 Task: Look for space in Malé from 1st september 2023 to 30th september 2023 for 14 adults, 6 children,  and 2 pets in price range Rs.18000 to Rs.25000. Place can be entire place or shared room with 10 bedrooms having 20 beds and 10 bathrooms. Property type can be hotel. Amenities needed are: , pool, free parkinig on premises, gym, breakfast, smoking allowed. Booking option can be shelf check-in. Required host language is English.
Action: Mouse moved to (409, 455)
Screenshot: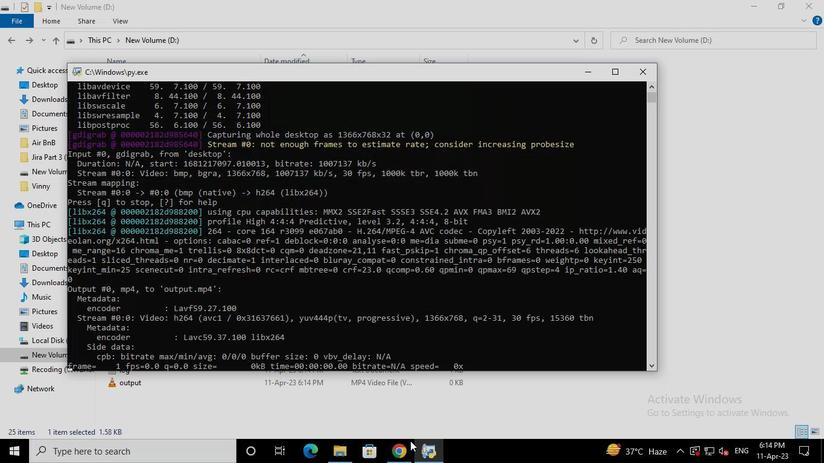 
Action: Mouse pressed left at (409, 455)
Screenshot: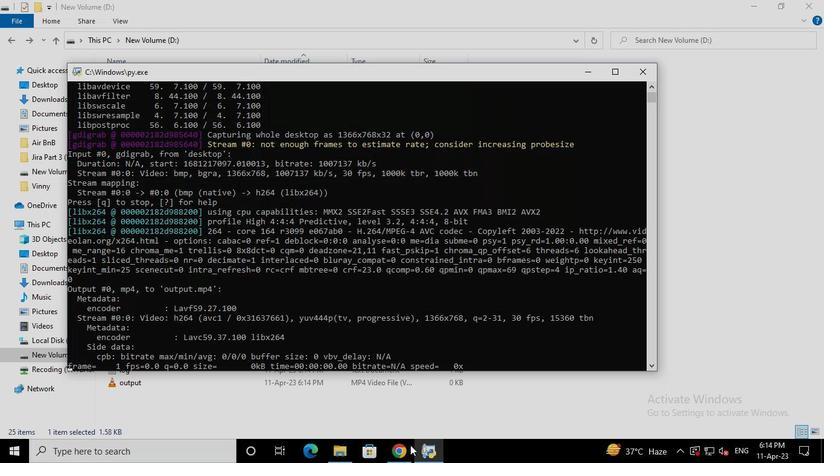 
Action: Mouse moved to (345, 107)
Screenshot: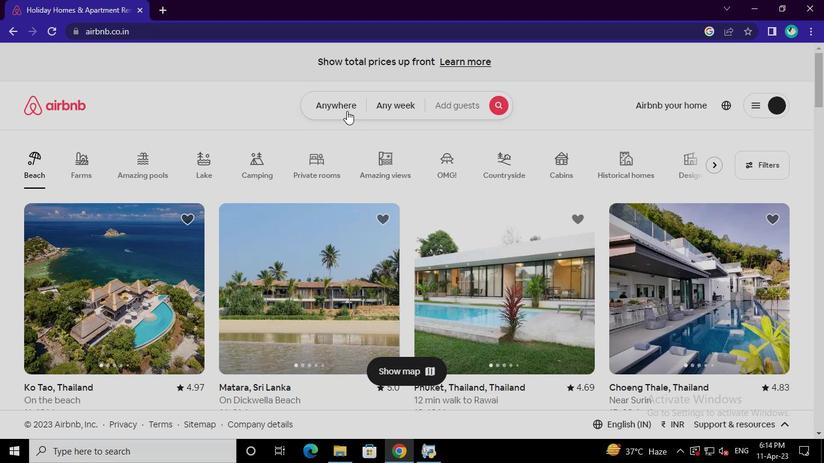 
Action: Mouse pressed left at (345, 107)
Screenshot: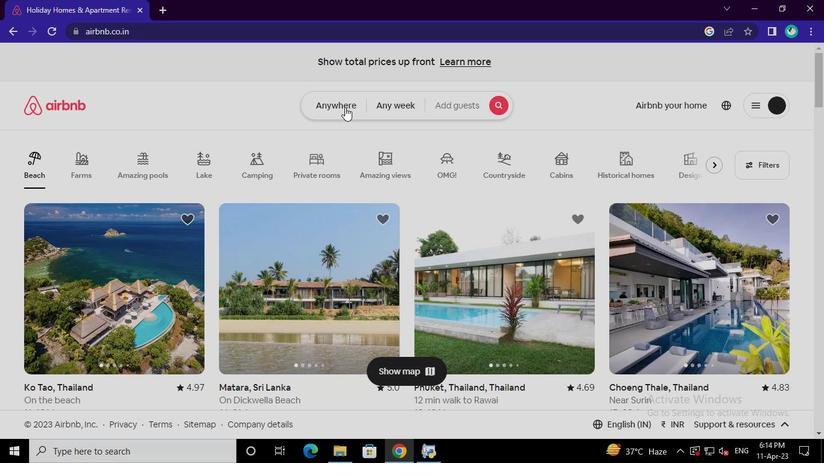 
Action: Mouse moved to (286, 143)
Screenshot: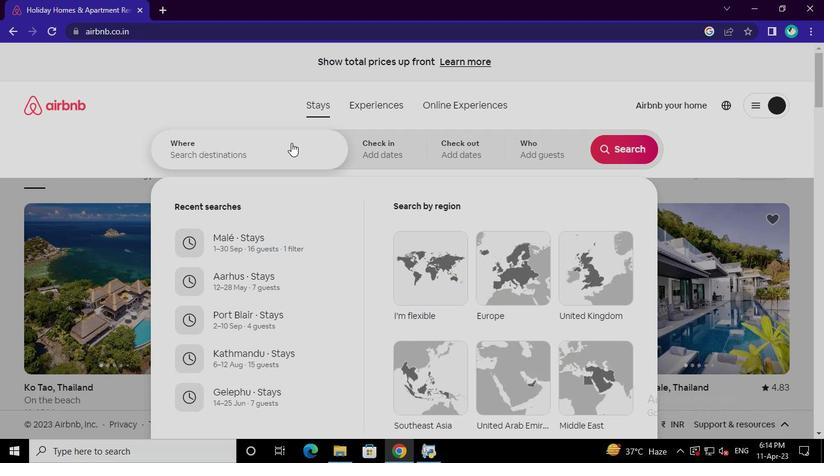 
Action: Mouse pressed left at (286, 143)
Screenshot: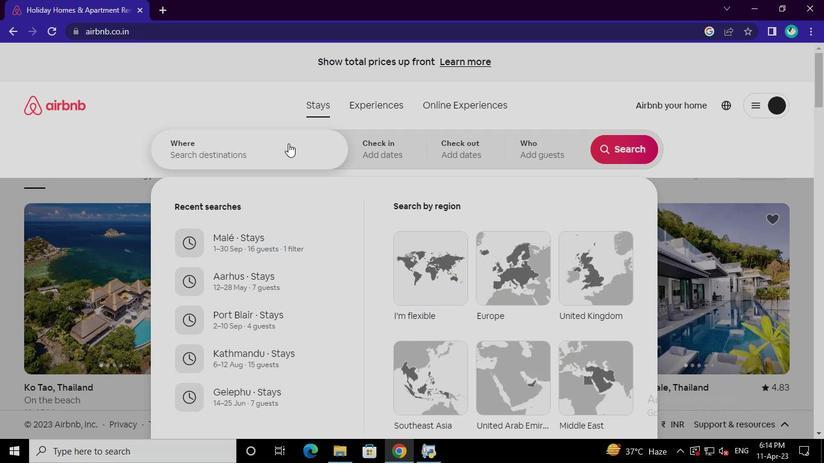 
Action: Keyboard m
Screenshot: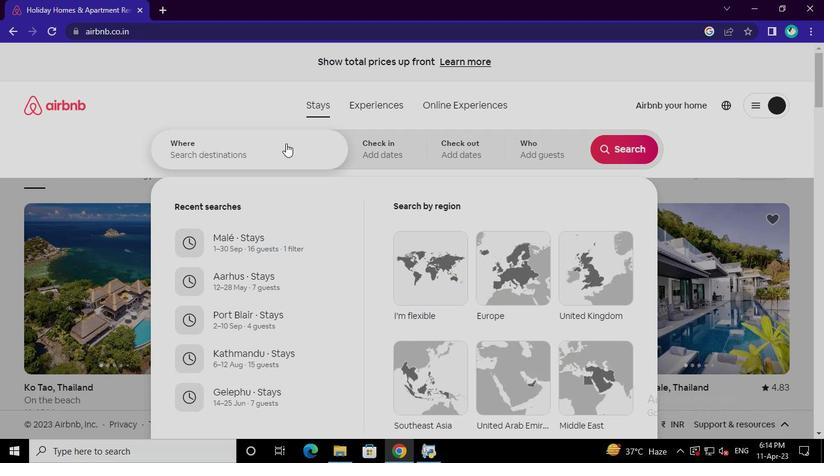 
Action: Keyboard a
Screenshot: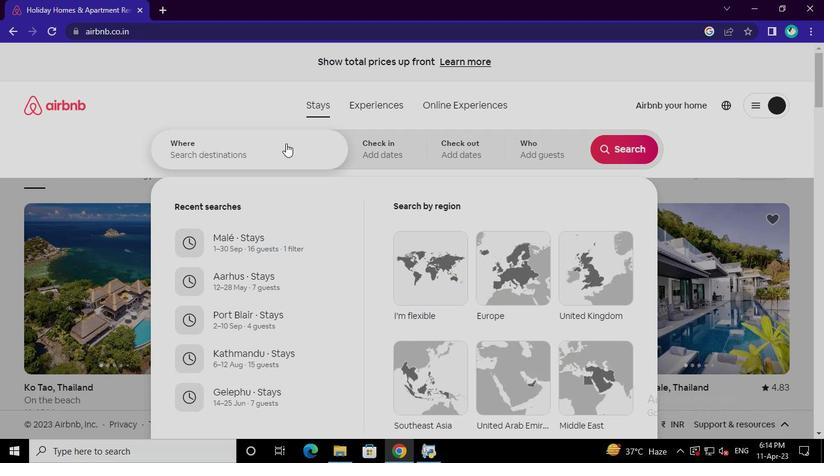 
Action: Keyboard l
Screenshot: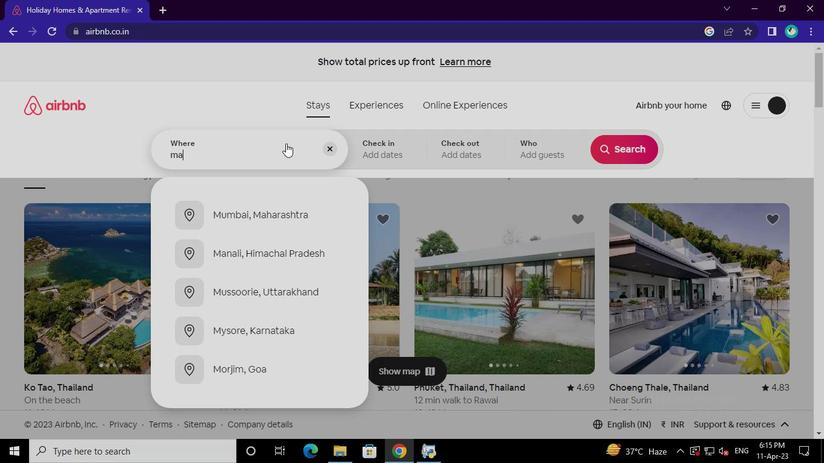 
Action: Keyboard e
Screenshot: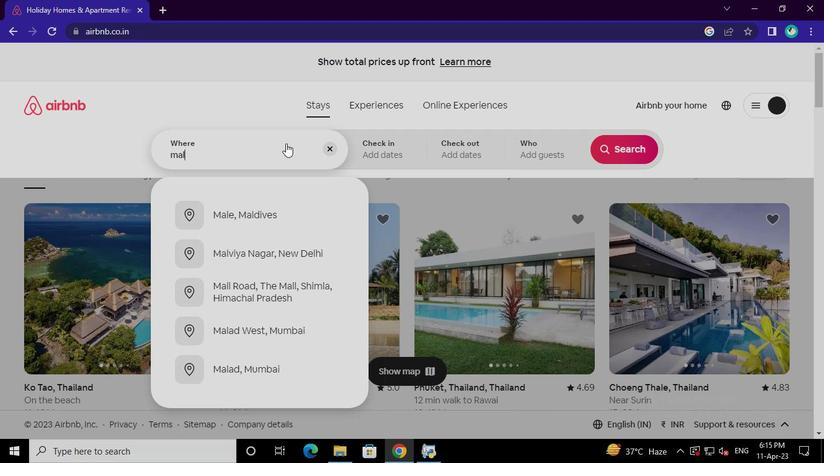 
Action: Mouse moved to (261, 291)
Screenshot: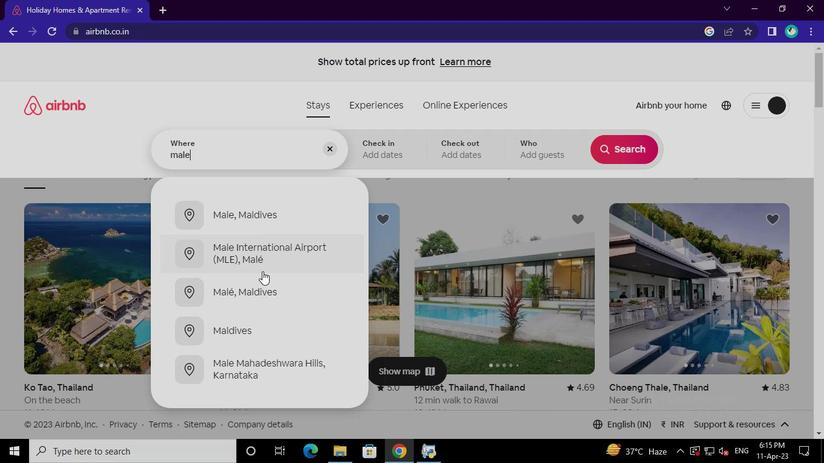 
Action: Mouse pressed left at (261, 291)
Screenshot: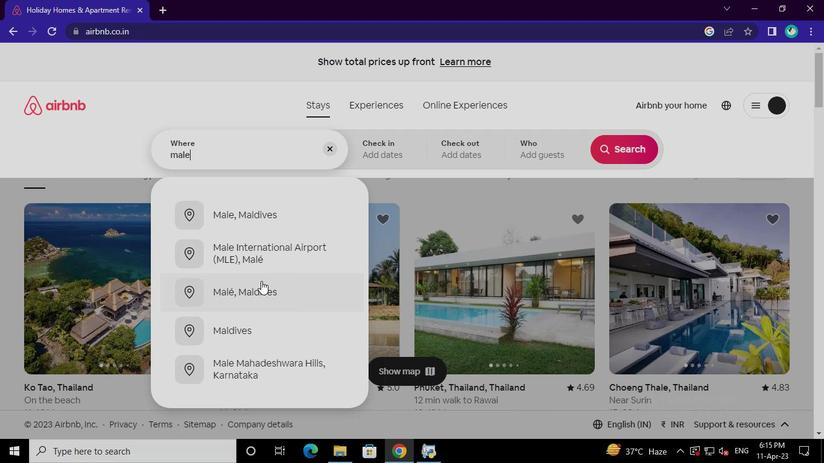 
Action: Mouse moved to (620, 246)
Screenshot: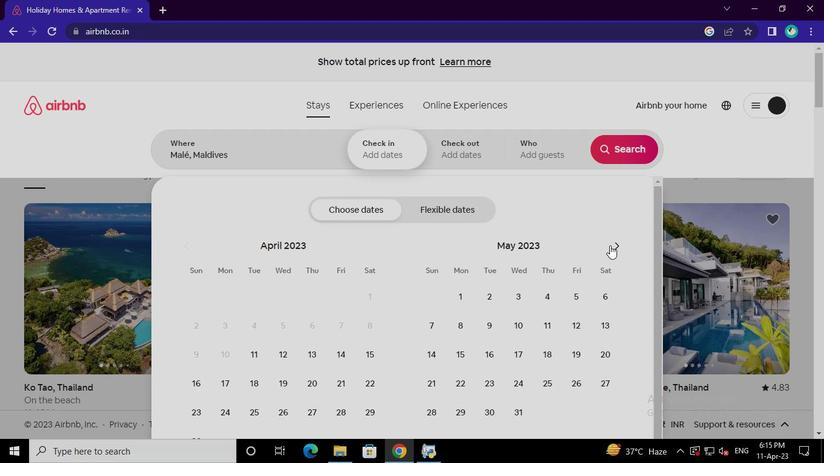 
Action: Mouse pressed left at (620, 246)
Screenshot: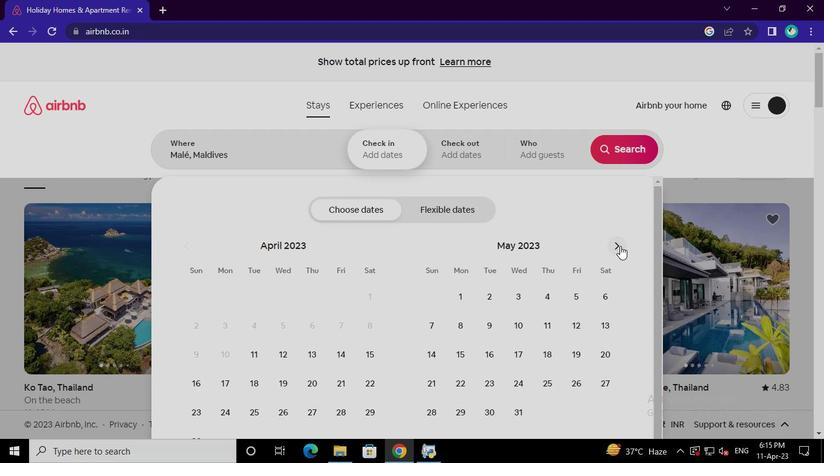 
Action: Mouse pressed left at (620, 246)
Screenshot: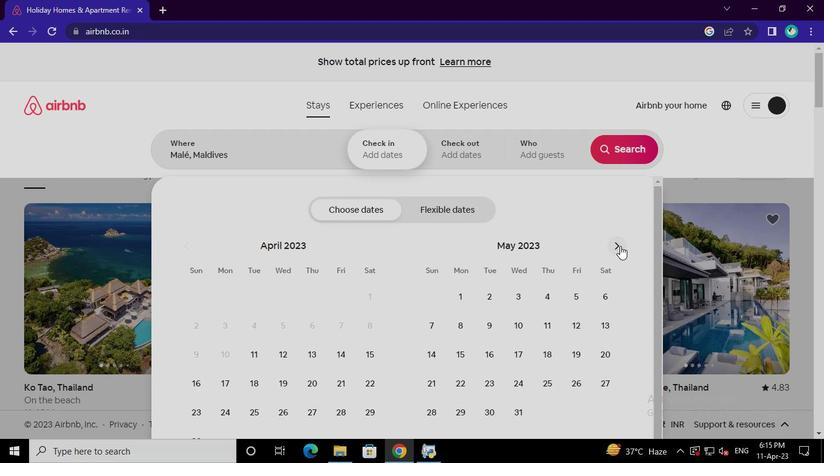 
Action: Mouse pressed left at (620, 246)
Screenshot: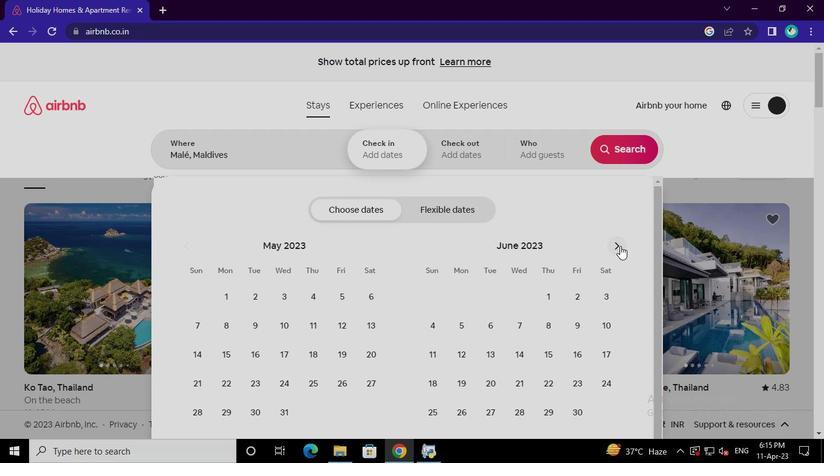 
Action: Mouse pressed left at (620, 246)
Screenshot: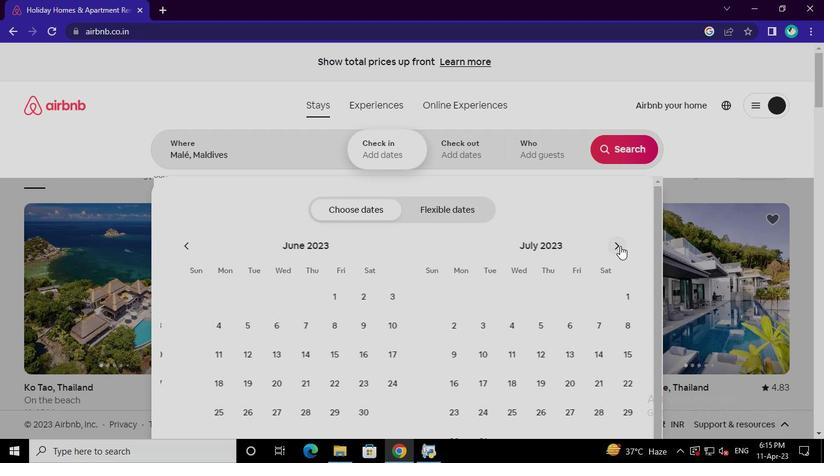
Action: Mouse pressed left at (620, 246)
Screenshot: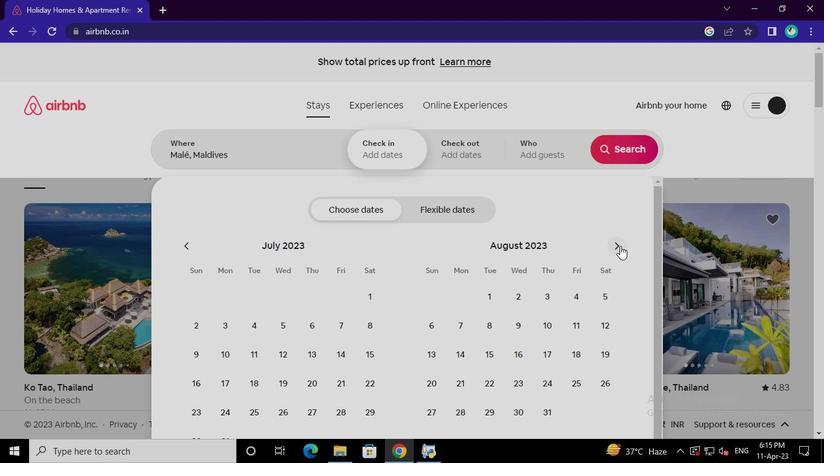 
Action: Mouse moved to (580, 294)
Screenshot: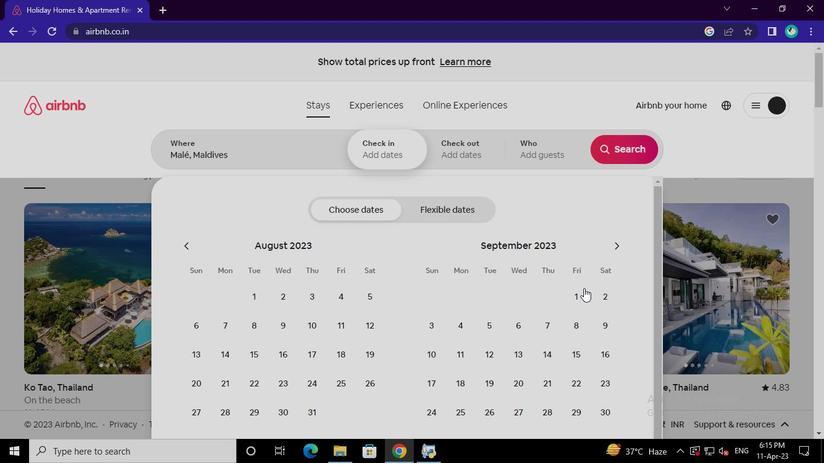 
Action: Mouse pressed left at (580, 294)
Screenshot: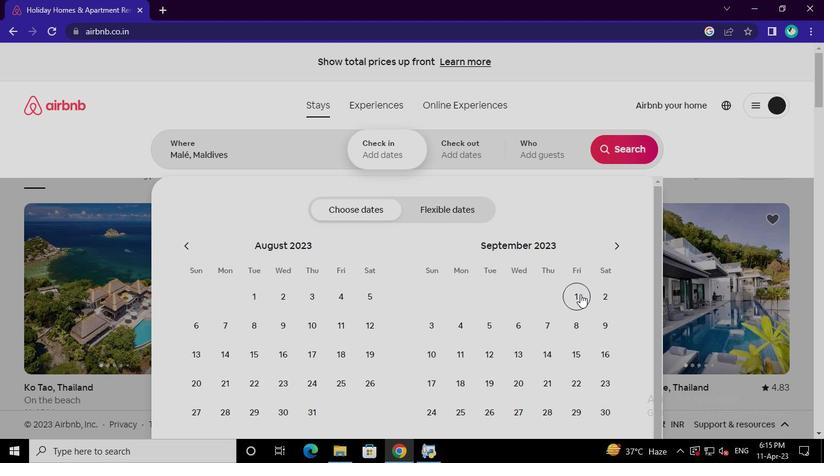 
Action: Mouse moved to (602, 408)
Screenshot: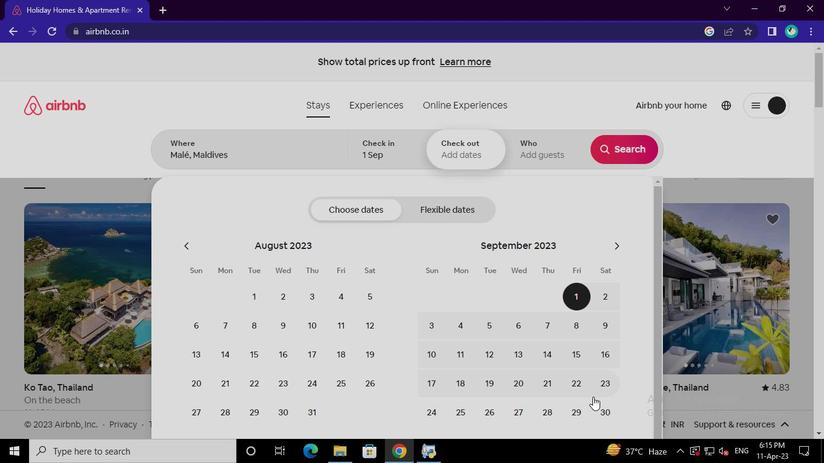 
Action: Mouse pressed left at (602, 408)
Screenshot: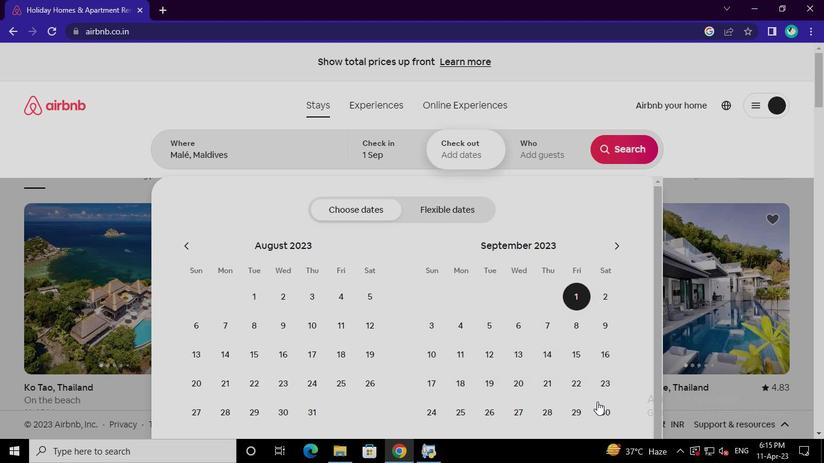 
Action: Mouse moved to (549, 142)
Screenshot: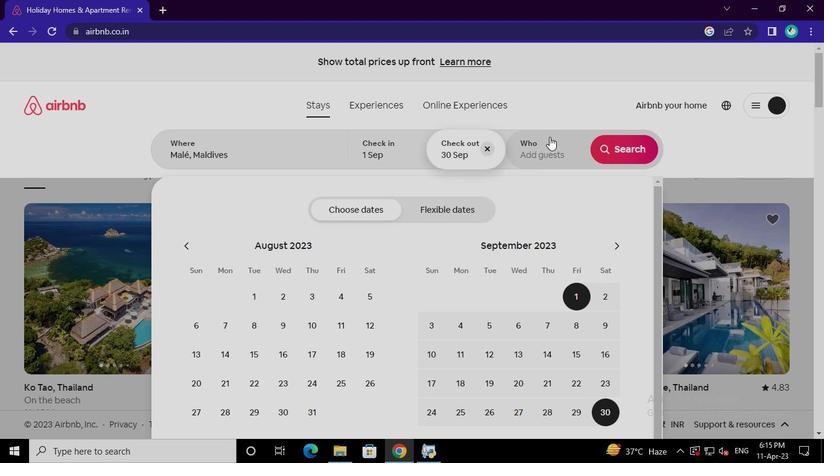 
Action: Mouse pressed left at (549, 142)
Screenshot: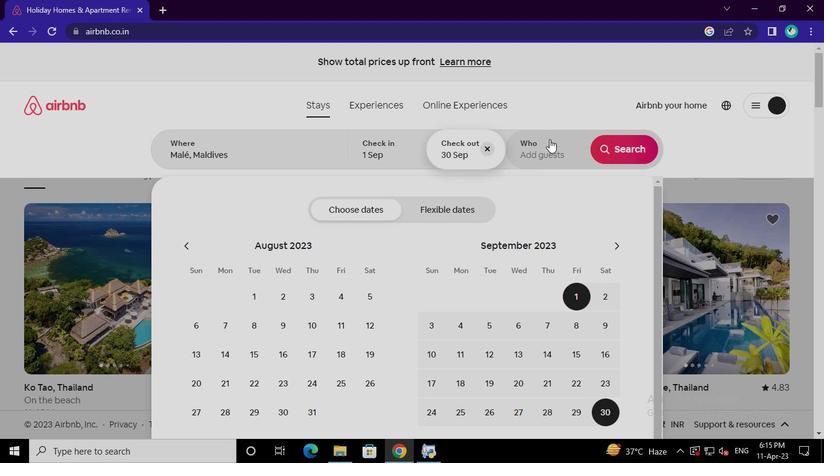 
Action: Mouse moved to (622, 208)
Screenshot: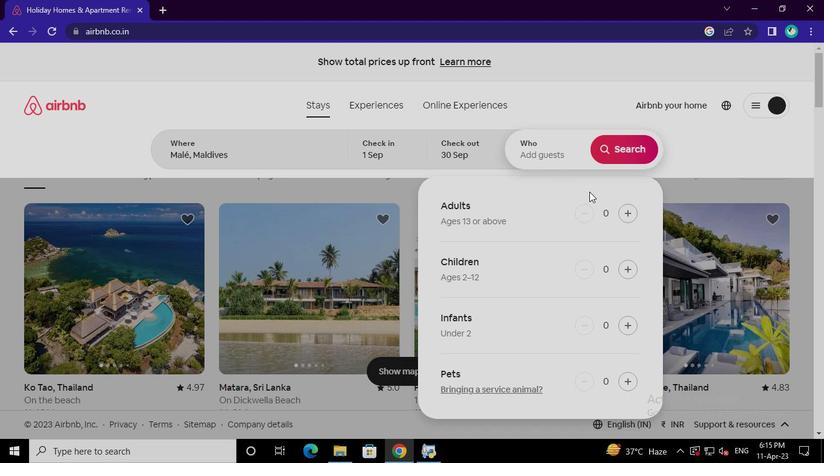 
Action: Mouse pressed left at (622, 208)
Screenshot: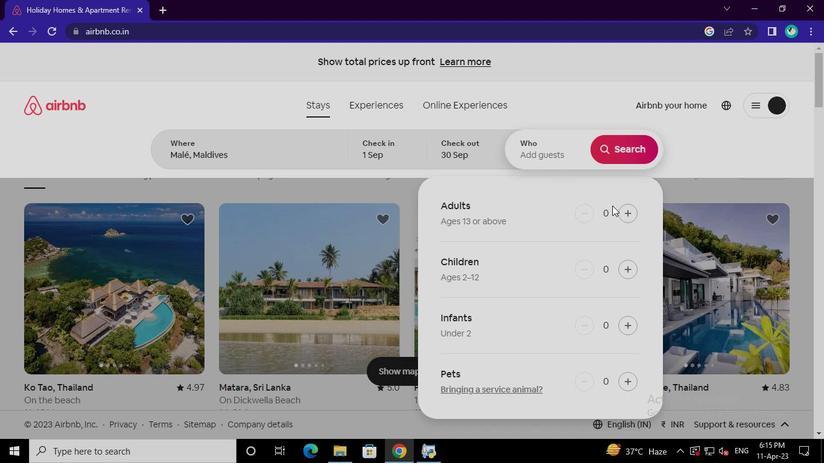 
Action: Mouse pressed left at (622, 208)
Screenshot: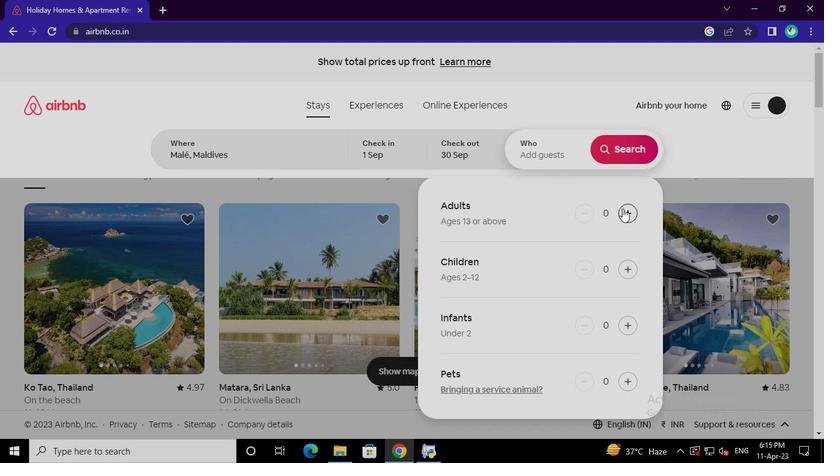 
Action: Mouse pressed left at (622, 208)
Screenshot: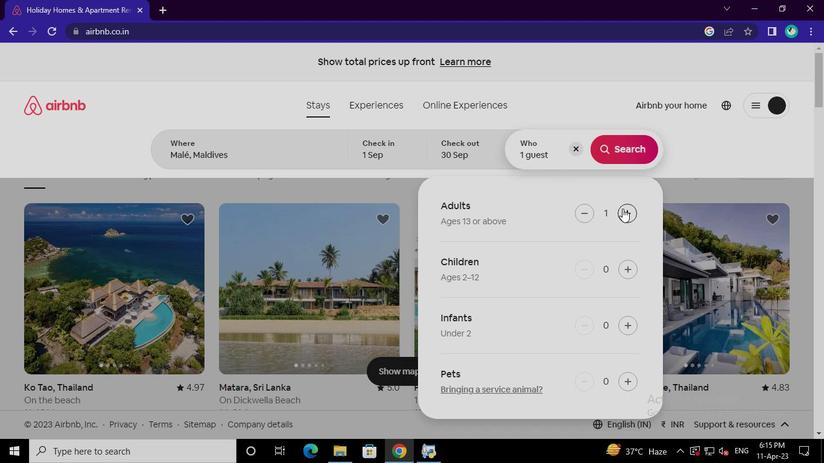 
Action: Mouse moved to (623, 209)
Screenshot: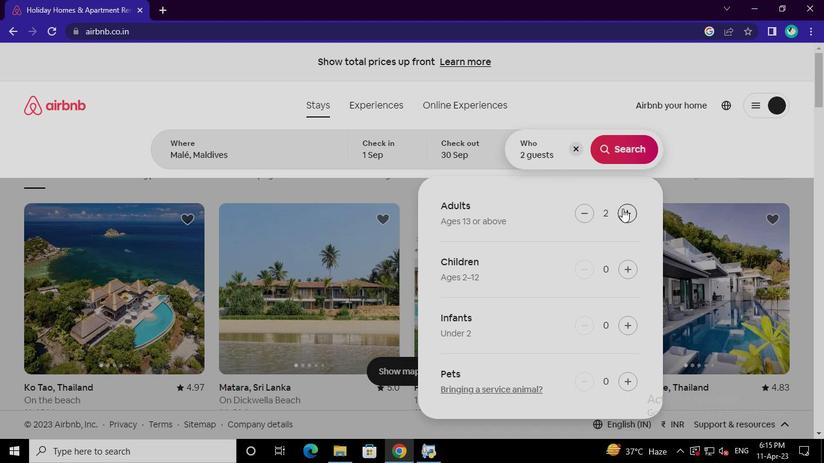 
Action: Mouse pressed left at (623, 209)
Screenshot: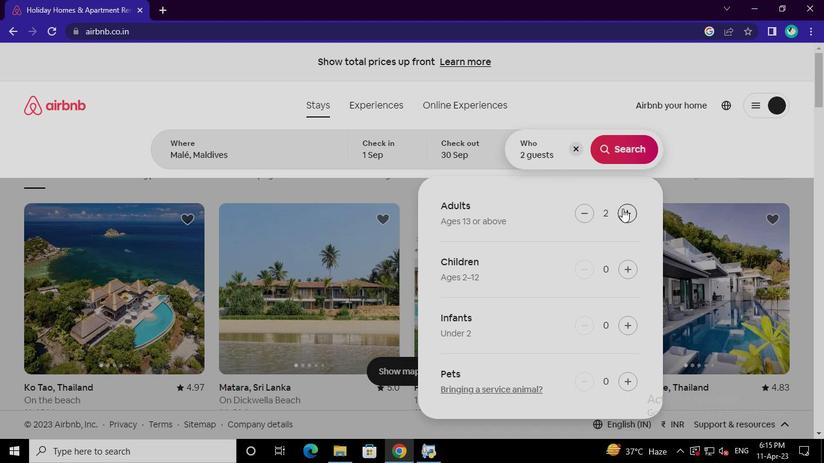 
Action: Mouse pressed left at (623, 209)
Screenshot: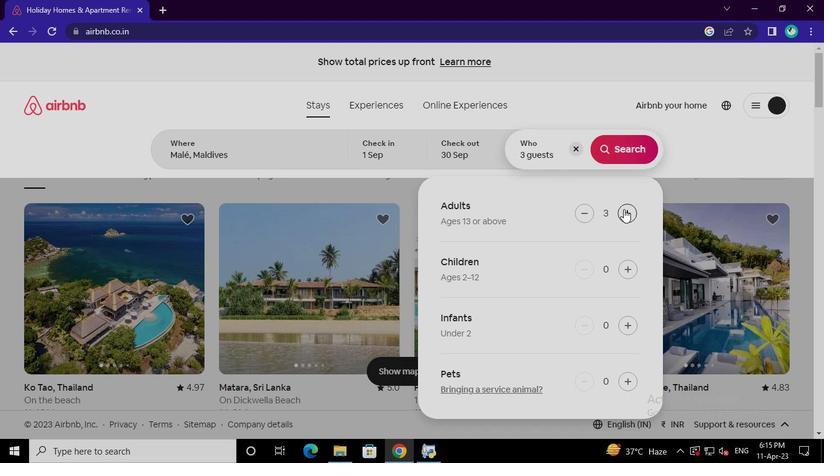 
Action: Mouse pressed left at (623, 209)
Screenshot: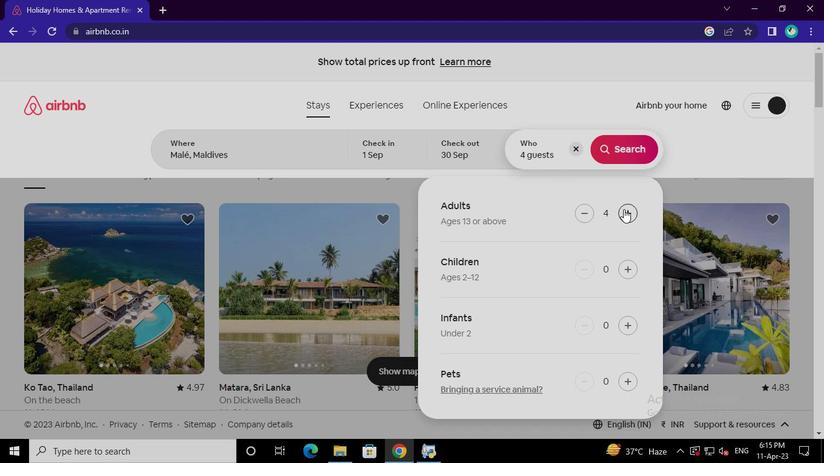 
Action: Mouse pressed left at (623, 209)
Screenshot: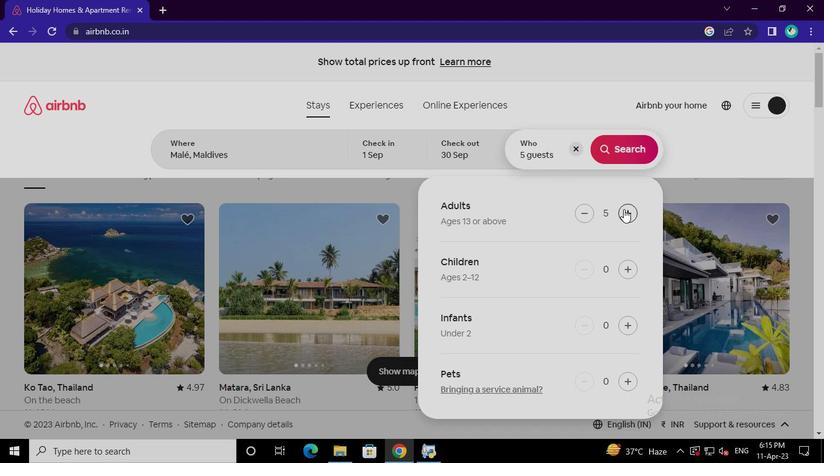 
Action: Mouse pressed left at (623, 209)
Screenshot: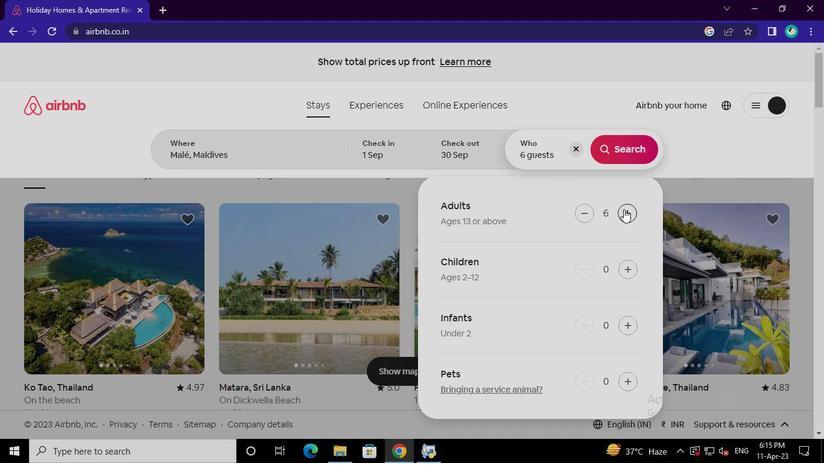
Action: Mouse pressed left at (623, 209)
Screenshot: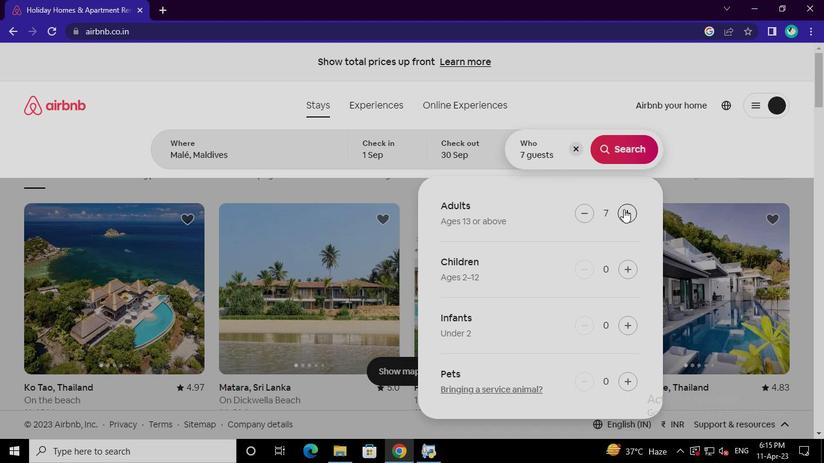 
Action: Mouse pressed left at (623, 209)
Screenshot: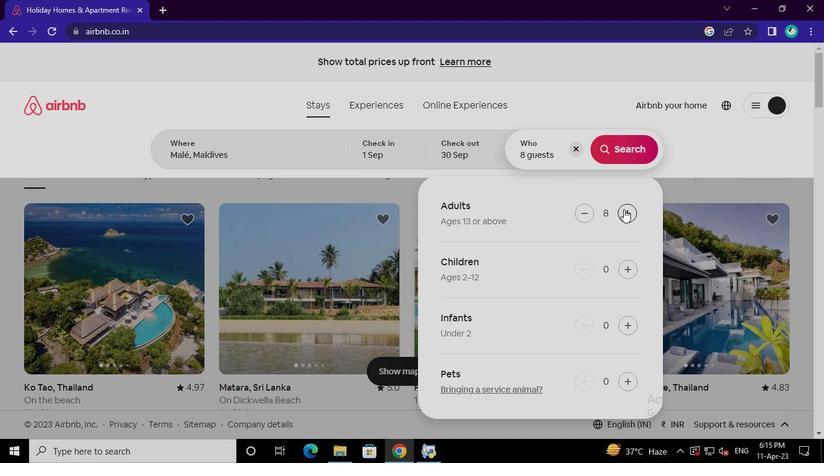
Action: Mouse pressed left at (623, 209)
Screenshot: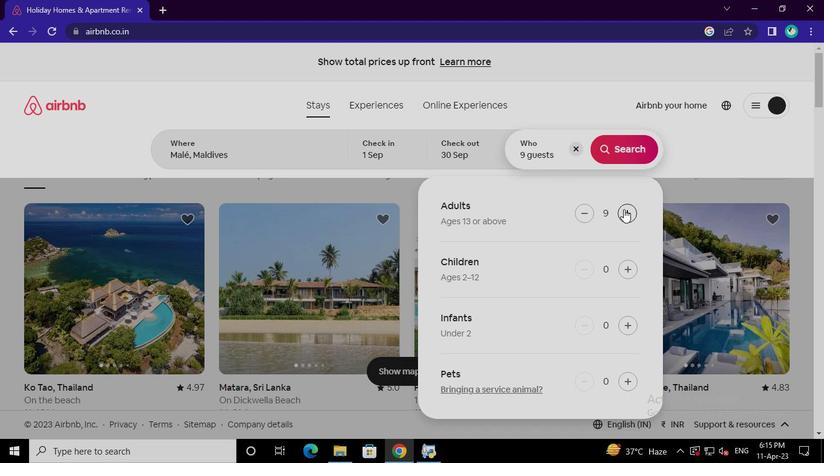 
Action: Mouse pressed left at (623, 209)
Screenshot: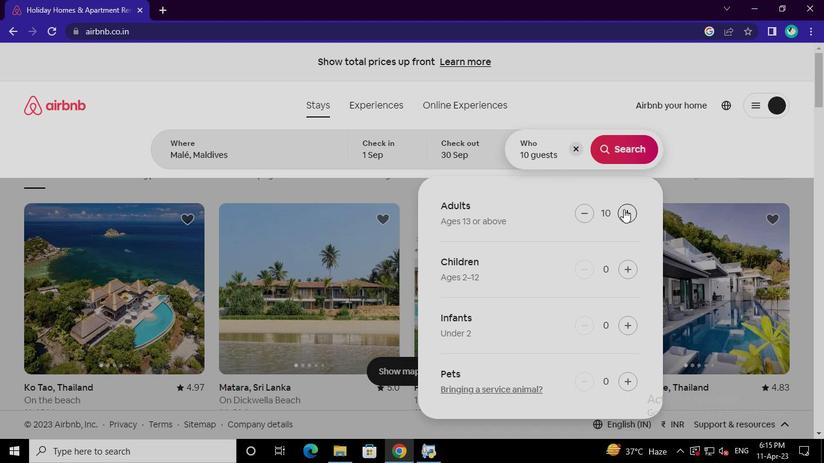 
Action: Mouse pressed left at (623, 209)
Screenshot: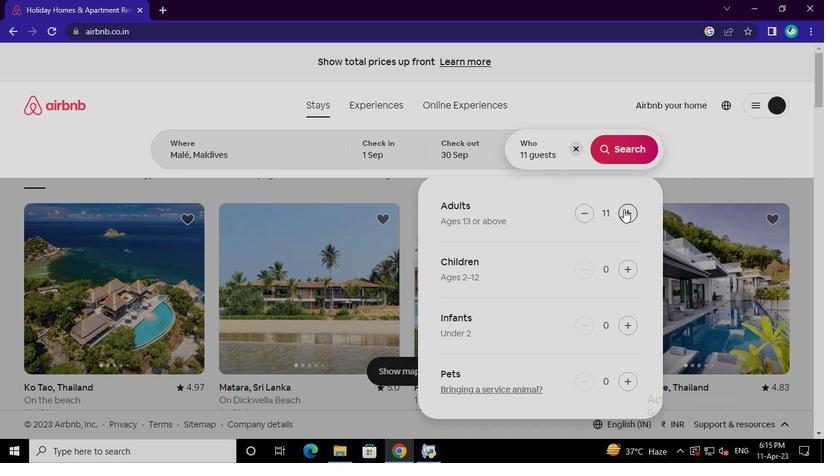 
Action: Mouse pressed left at (623, 209)
Screenshot: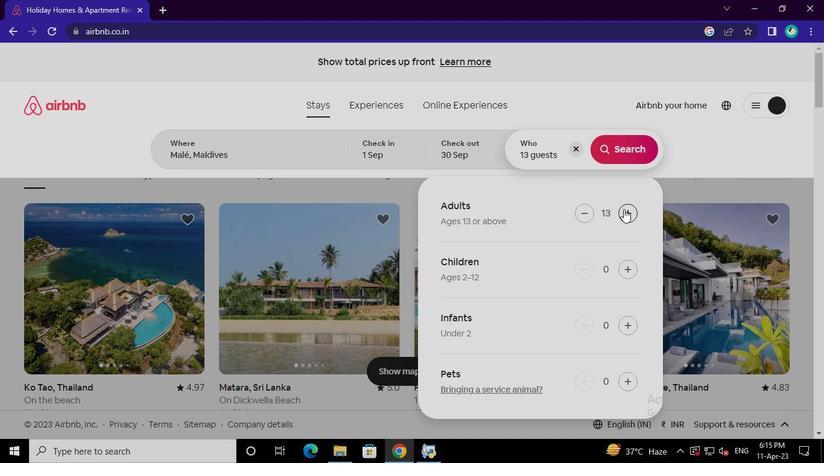 
Action: Mouse moved to (628, 267)
Screenshot: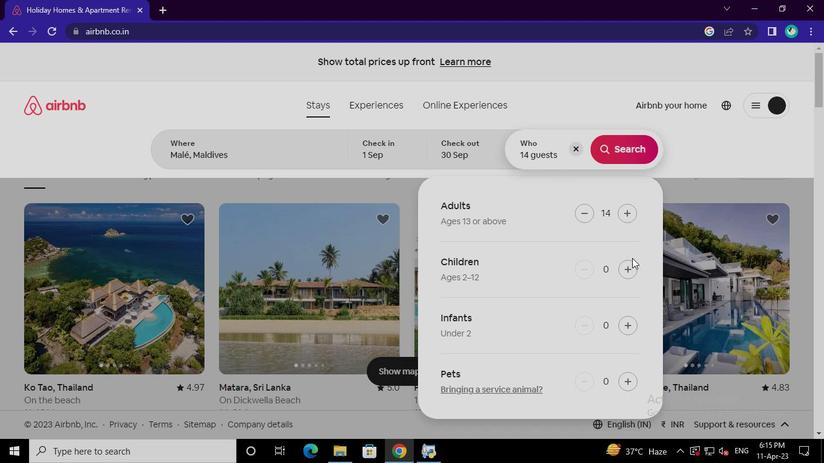 
Action: Mouse pressed left at (628, 267)
Screenshot: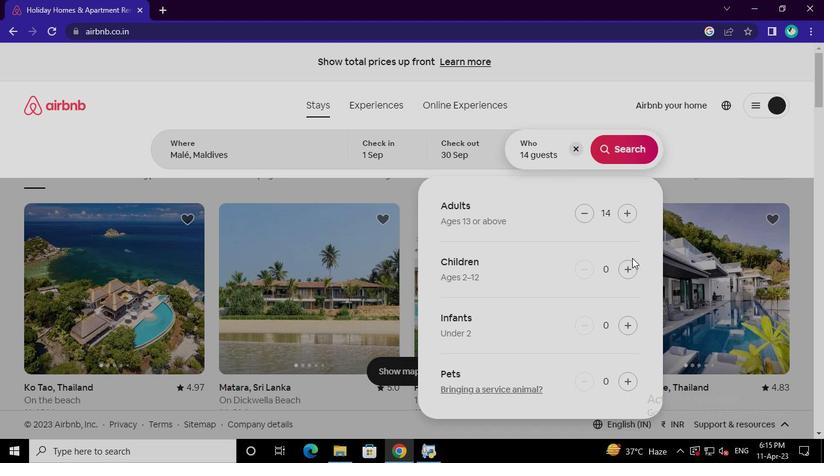 
Action: Mouse pressed left at (628, 267)
Screenshot: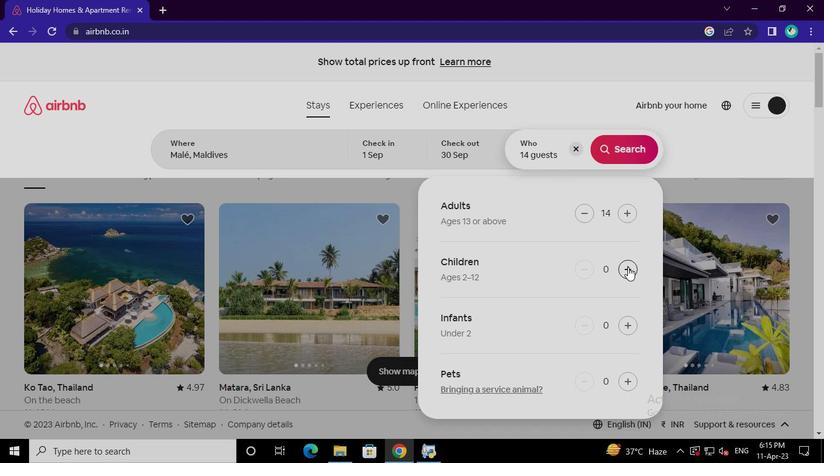 
Action: Mouse moved to (629, 377)
Screenshot: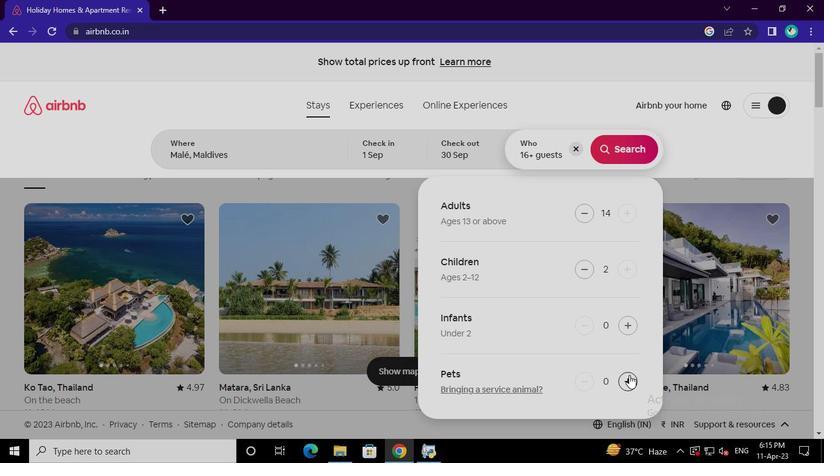 
Action: Mouse pressed left at (629, 377)
Screenshot: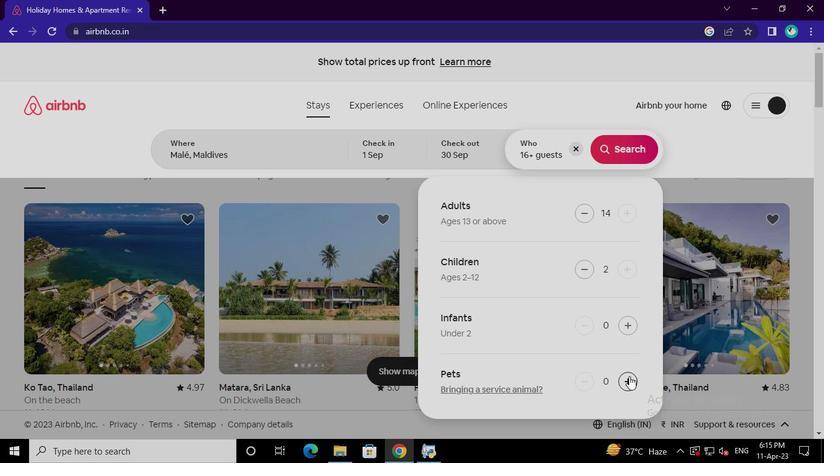 
Action: Mouse pressed left at (629, 377)
Screenshot: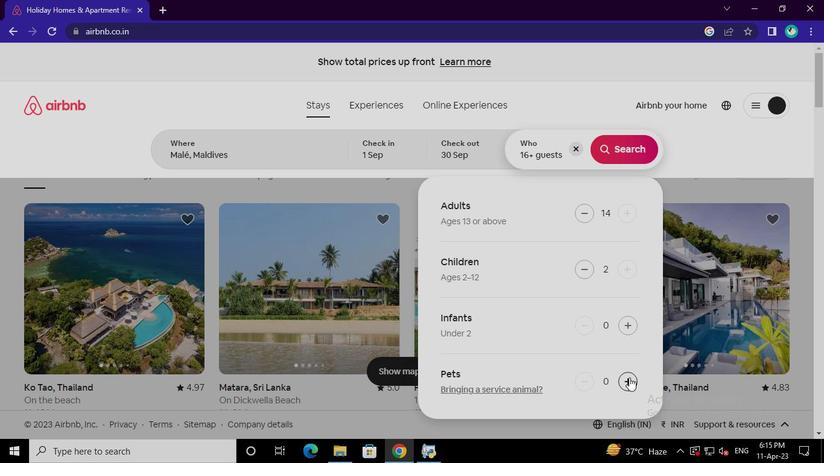 
Action: Mouse moved to (623, 158)
Screenshot: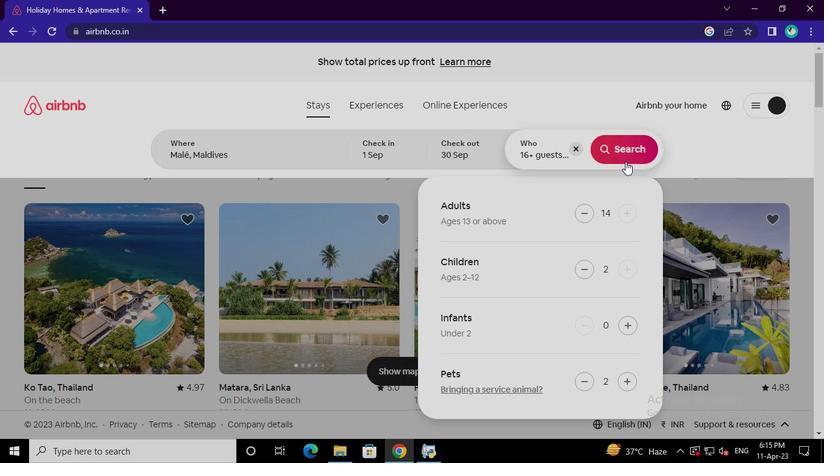 
Action: Mouse pressed left at (623, 158)
Screenshot: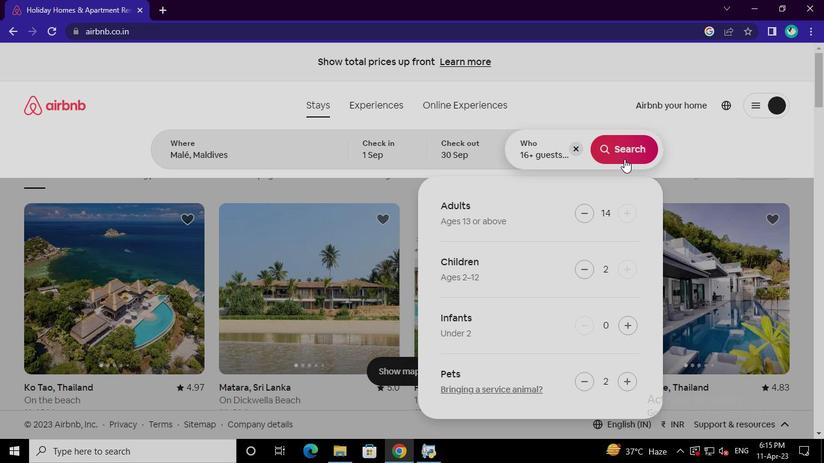 
Action: Mouse moved to (767, 113)
Screenshot: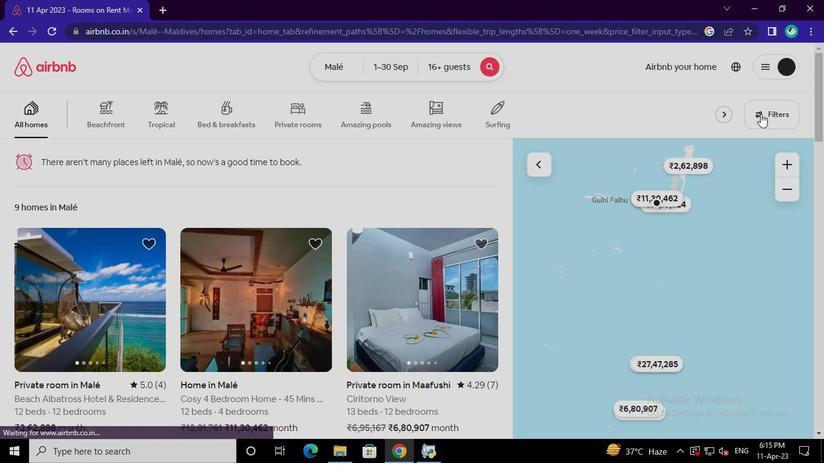 
Action: Mouse pressed left at (767, 113)
Screenshot: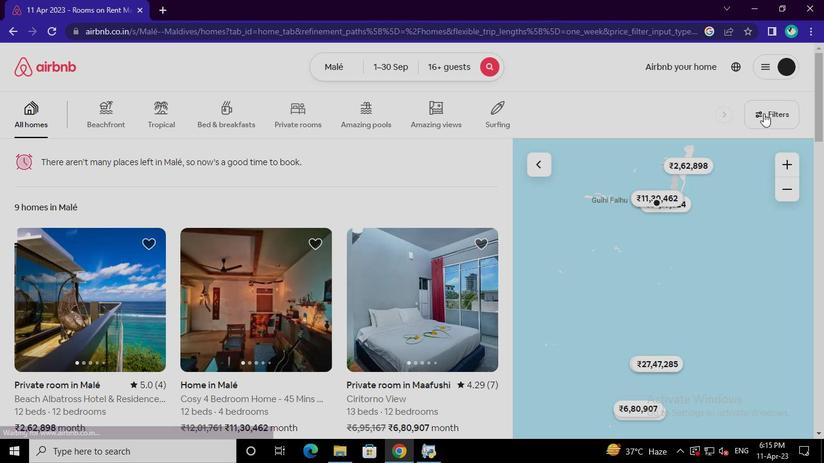 
Action: Mouse moved to (265, 266)
Screenshot: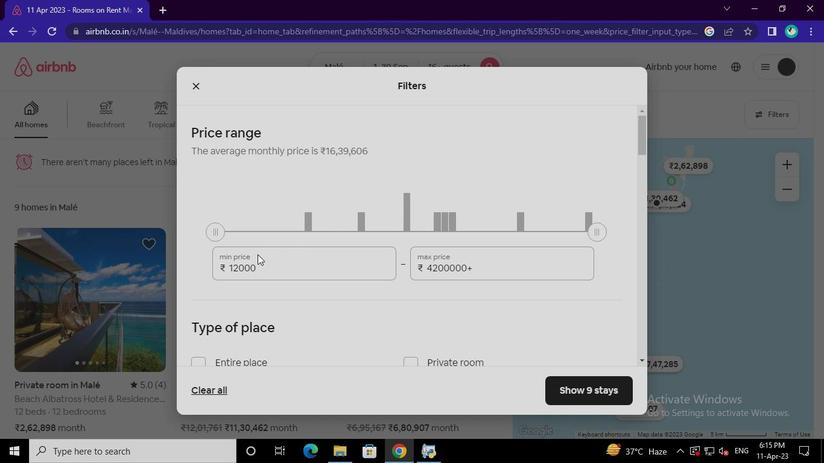 
Action: Mouse pressed left at (265, 266)
Screenshot: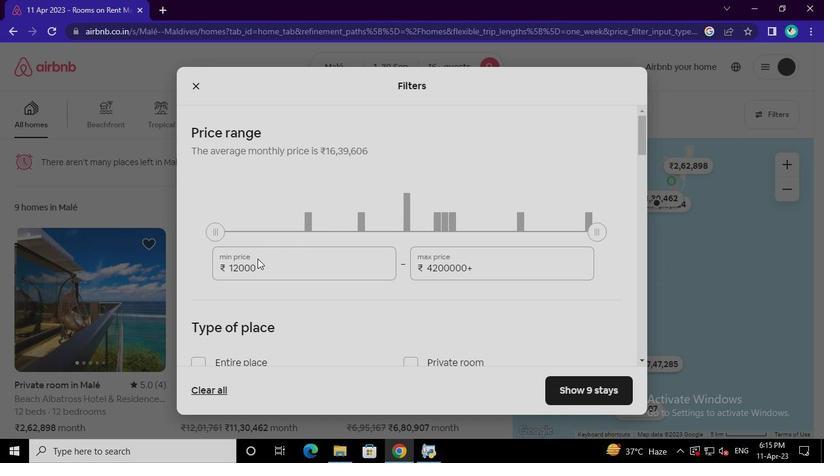 
Action: Mouse moved to (265, 267)
Screenshot: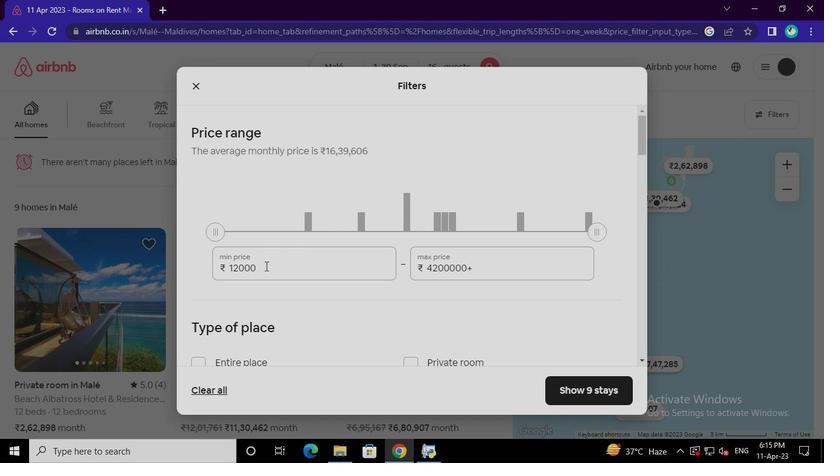 
Action: Keyboard Key.backspace
Screenshot: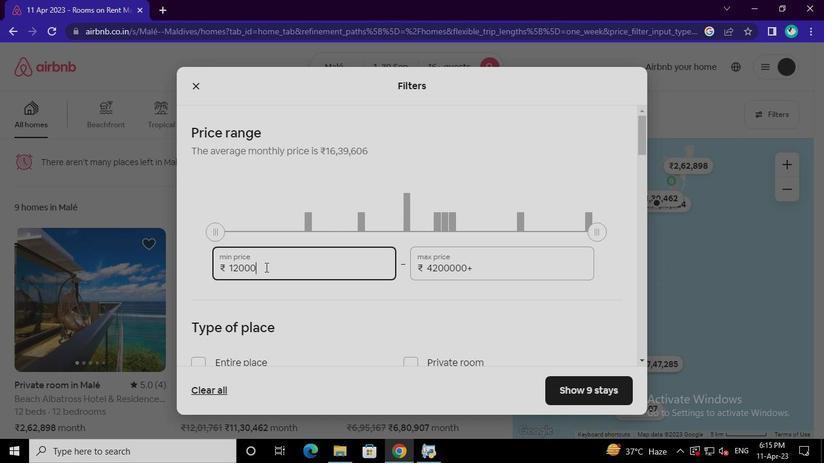 
Action: Keyboard Key.backspace
Screenshot: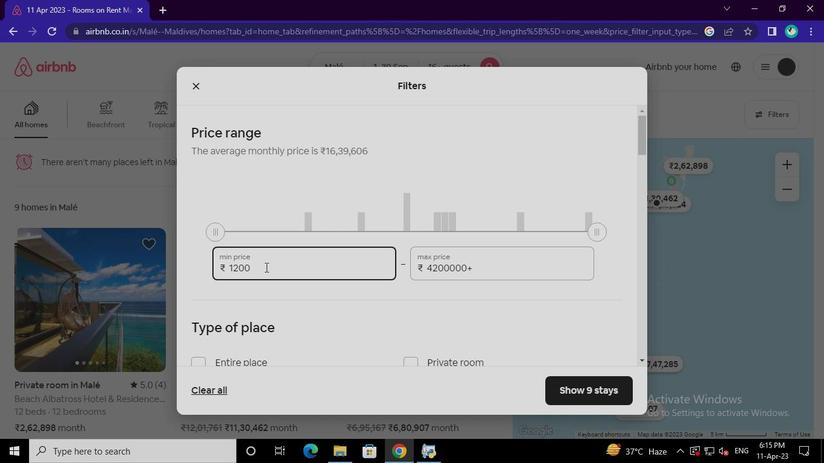 
Action: Keyboard Key.backspace
Screenshot: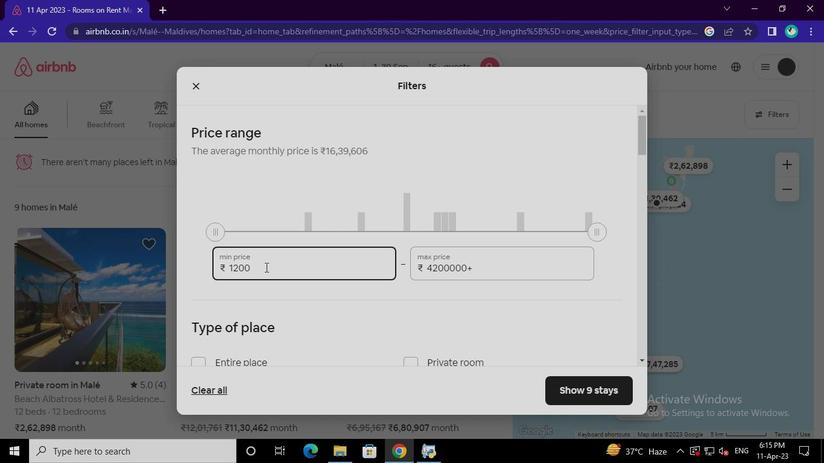 
Action: Keyboard Key.backspace
Screenshot: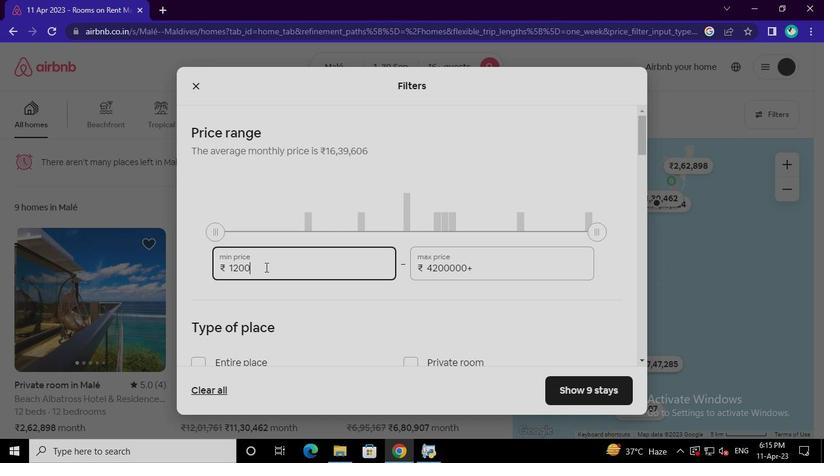 
Action: Keyboard Key.backspace
Screenshot: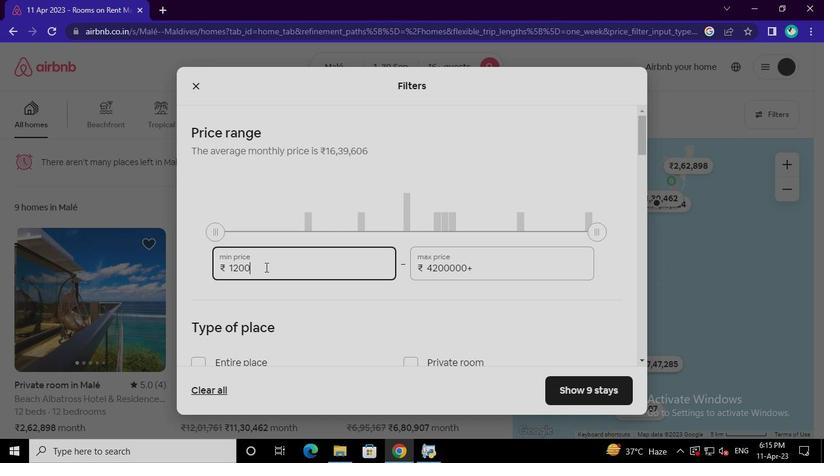 
Action: Keyboard Key.backspace
Screenshot: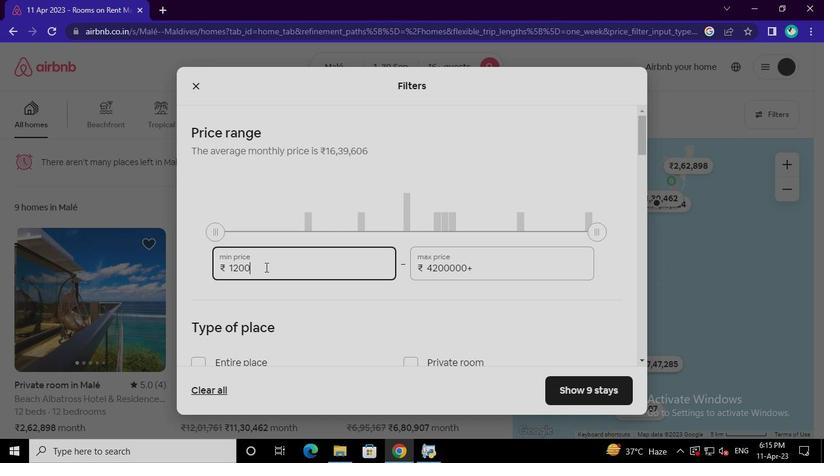 
Action: Keyboard Key.backspace
Screenshot: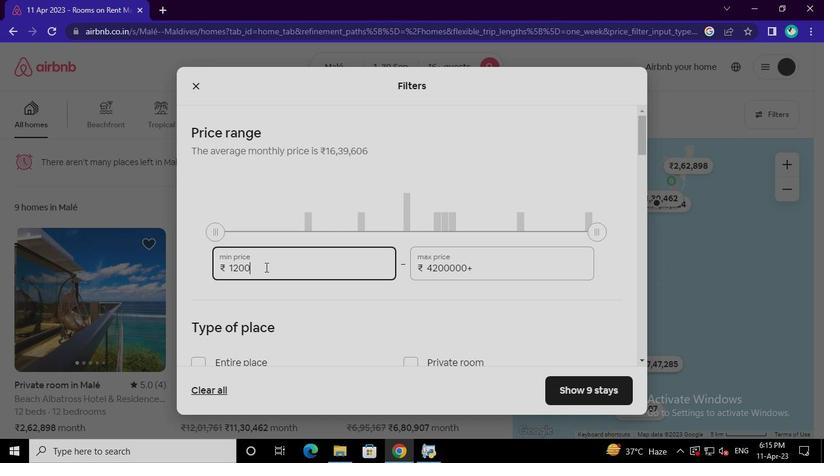 
Action: Keyboard Key.backspace
Screenshot: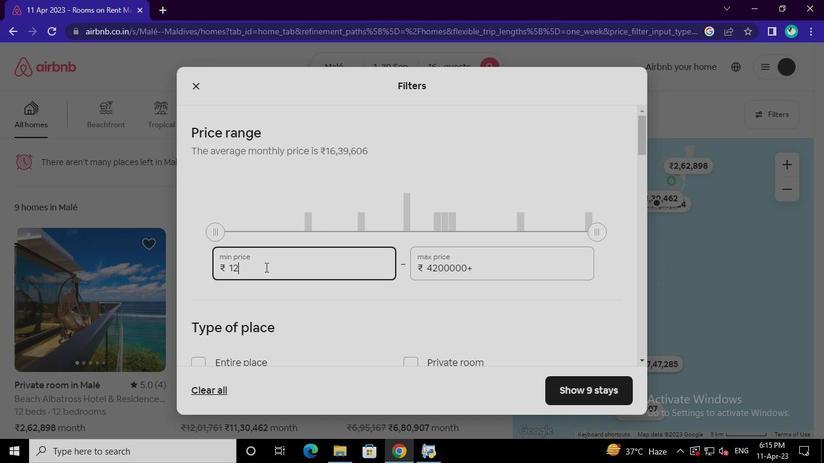 
Action: Keyboard Key.backspace
Screenshot: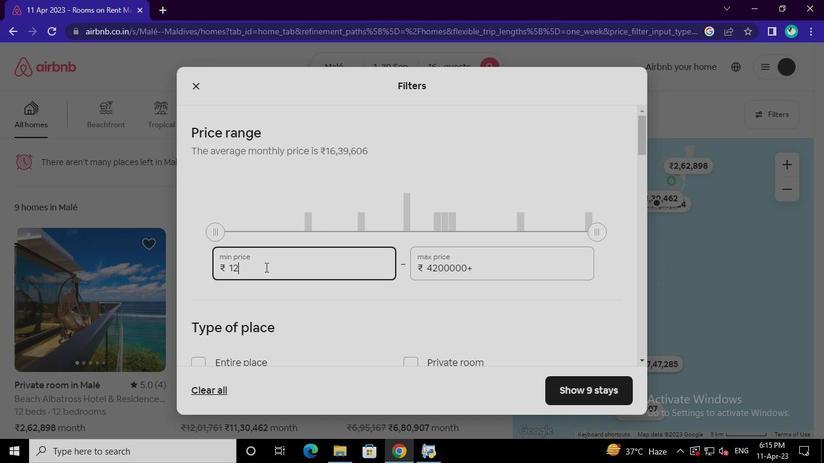 
Action: Keyboard Key.backspace
Screenshot: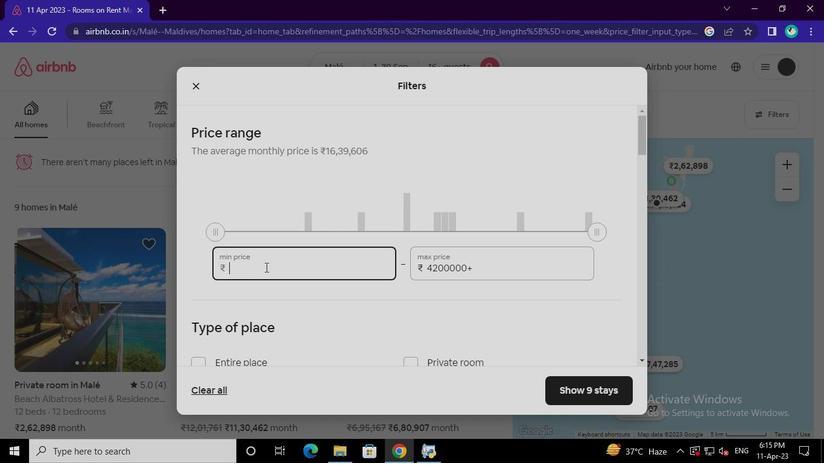 
Action: Keyboard Key.backspace
Screenshot: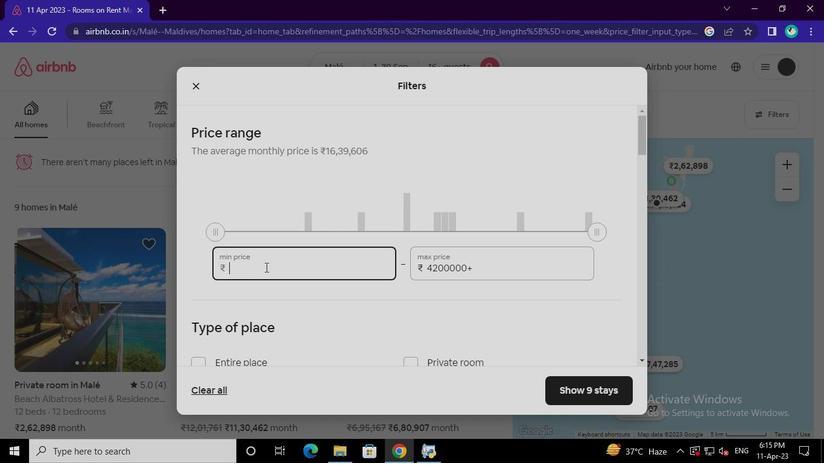 
Action: Keyboard <97>
Screenshot: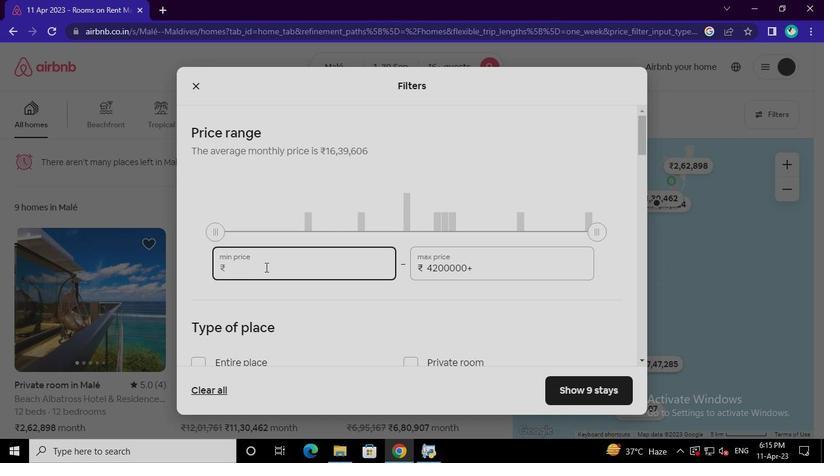 
Action: Keyboard <104>
Screenshot: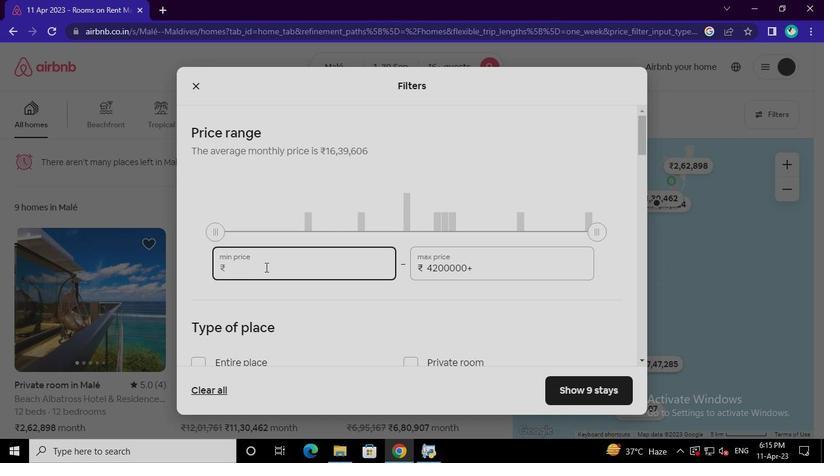 
Action: Keyboard <96>
Screenshot: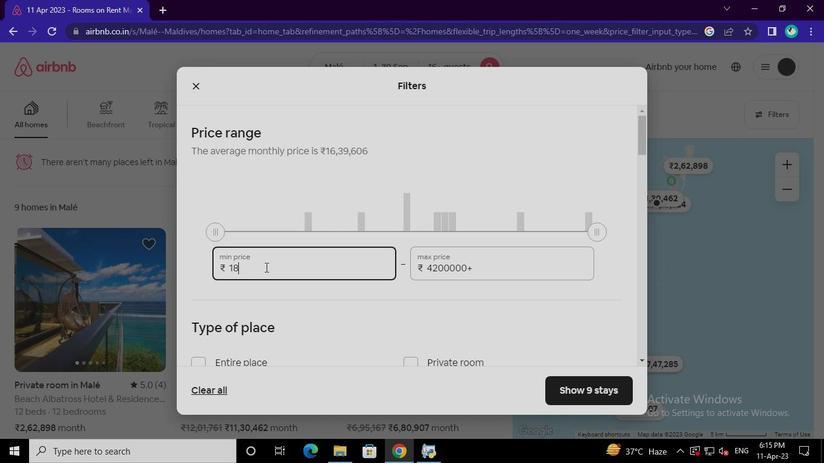 
Action: Keyboard <96>
Screenshot: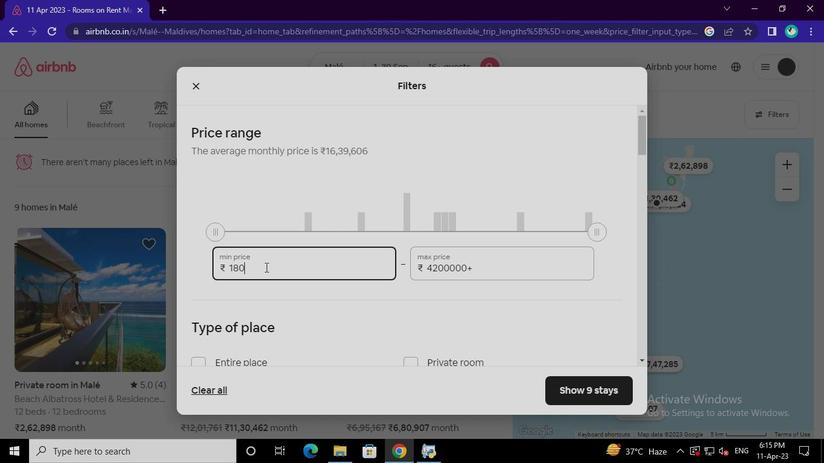 
Action: Keyboard <96>
Screenshot: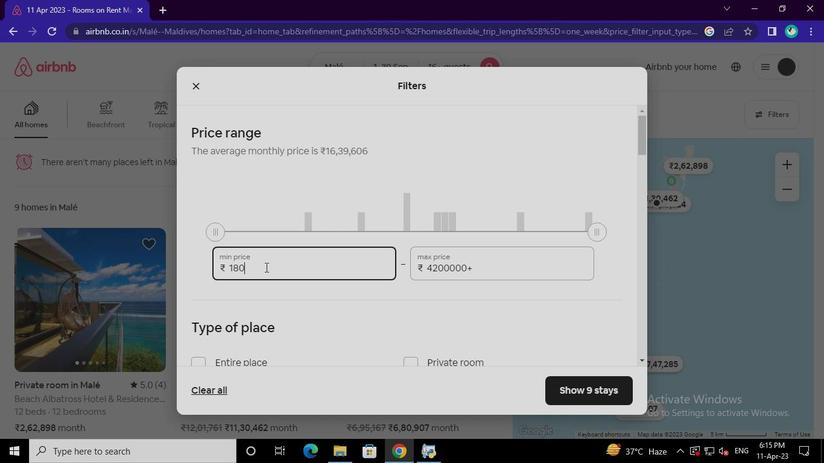 
Action: Mouse moved to (491, 269)
Screenshot: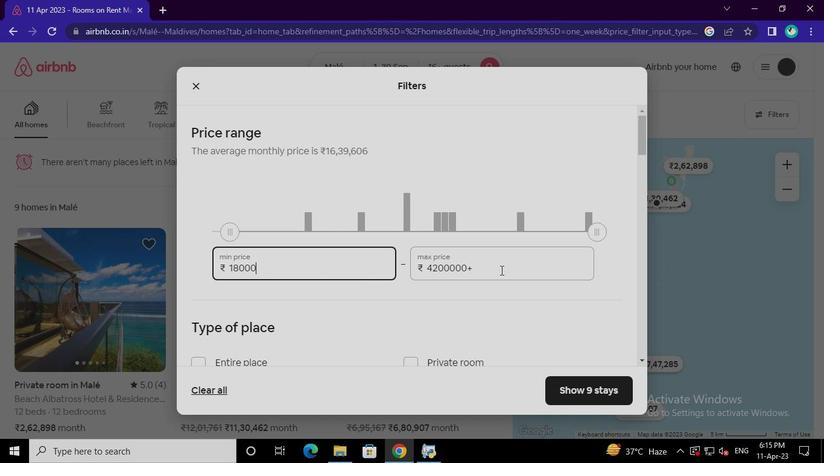 
Action: Mouse pressed left at (491, 269)
Screenshot: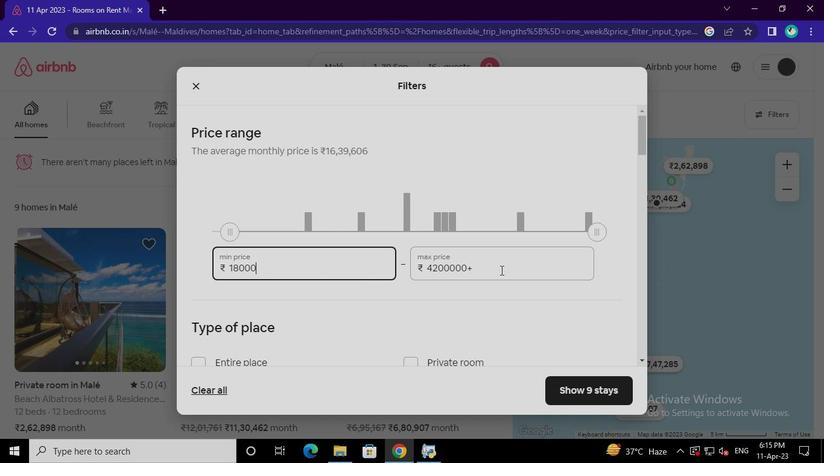 
Action: Keyboard Key.backspace
Screenshot: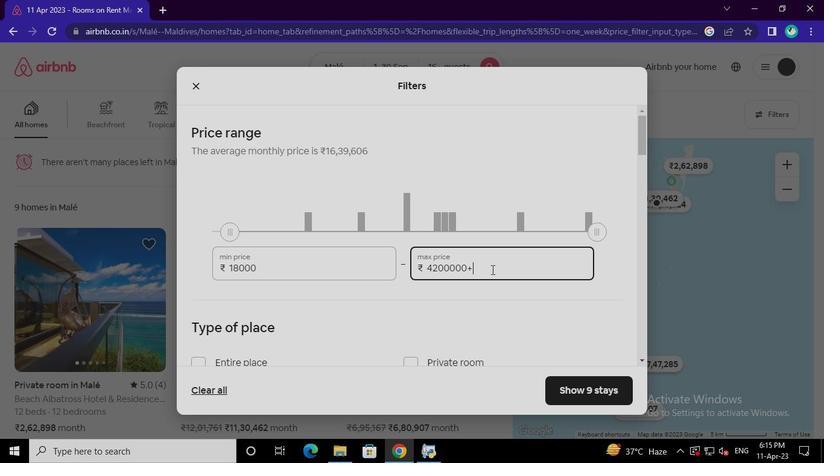 
Action: Keyboard Key.backspace
Screenshot: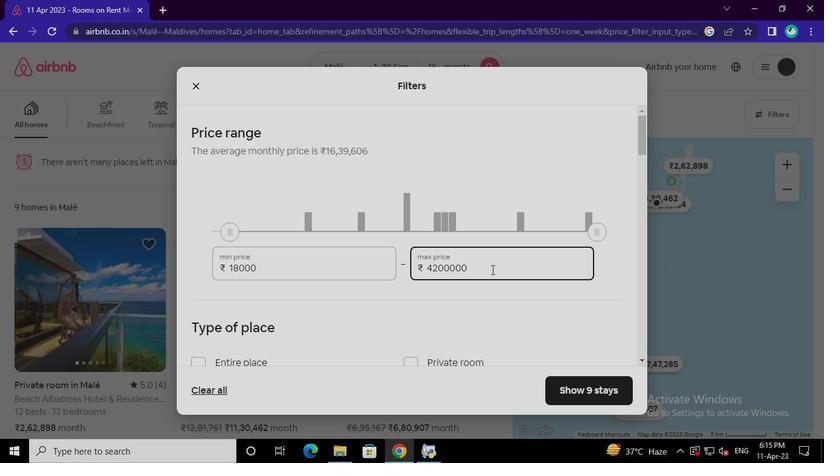 
Action: Keyboard Key.backspace
Screenshot: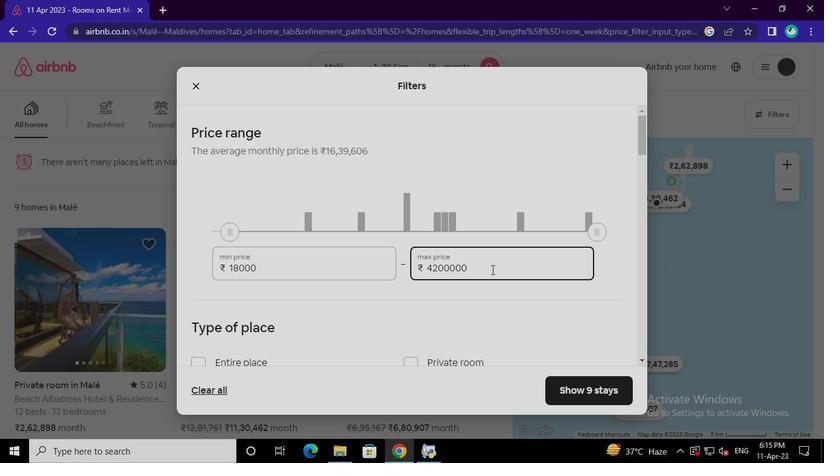 
Action: Keyboard Key.backspace
Screenshot: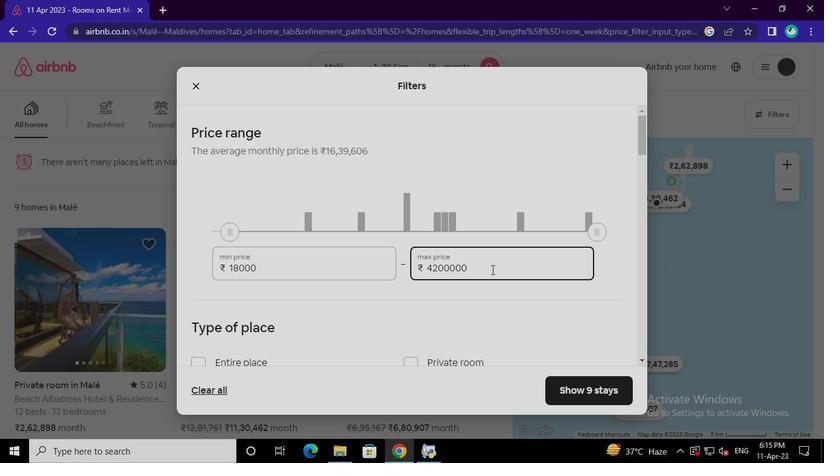 
Action: Keyboard Key.backspace
Screenshot: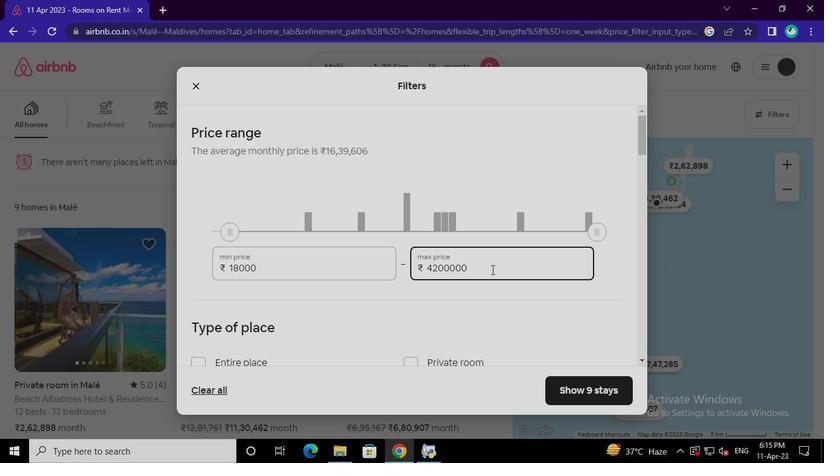
Action: Keyboard Key.backspace
Screenshot: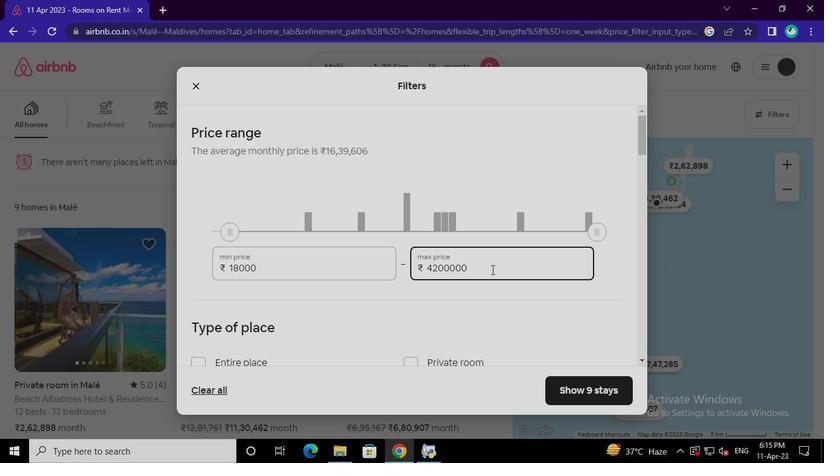
Action: Keyboard Key.backspace
Screenshot: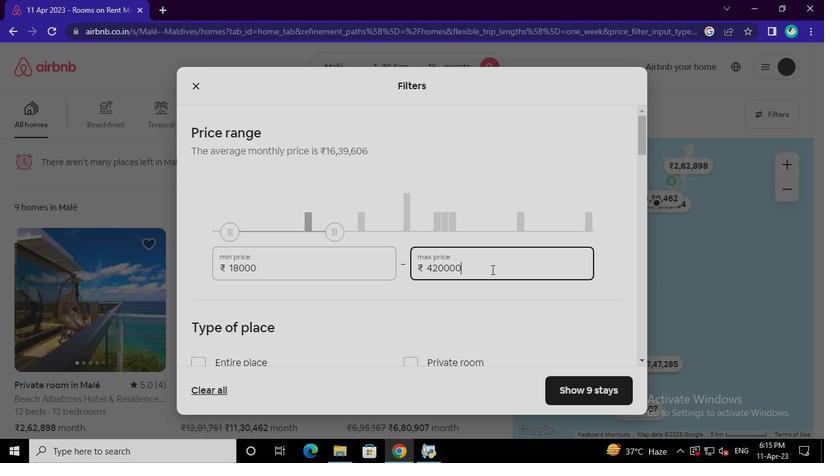 
Action: Keyboard Key.backspace
Screenshot: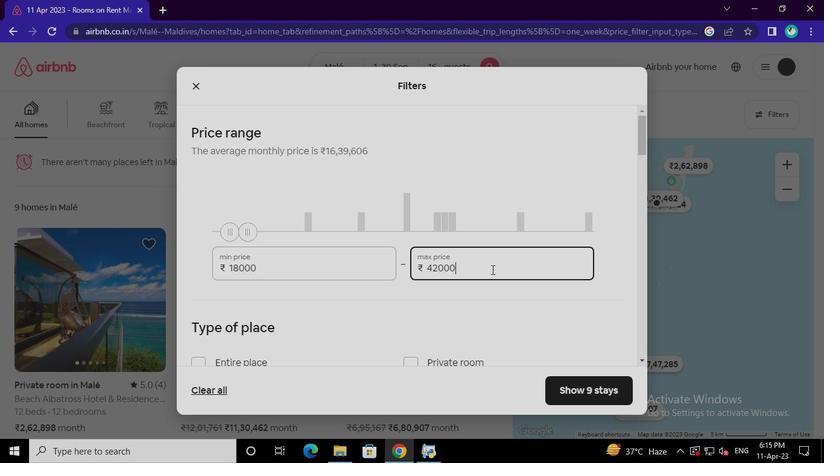 
Action: Keyboard Key.backspace
Screenshot: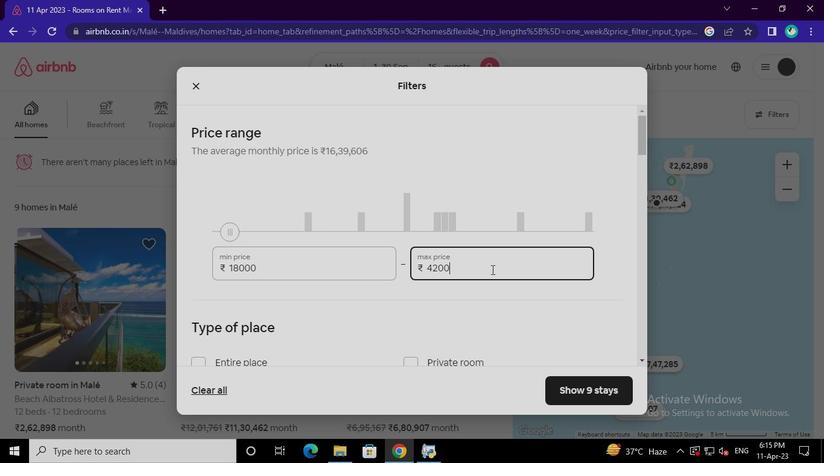 
Action: Keyboard Key.backspace
Screenshot: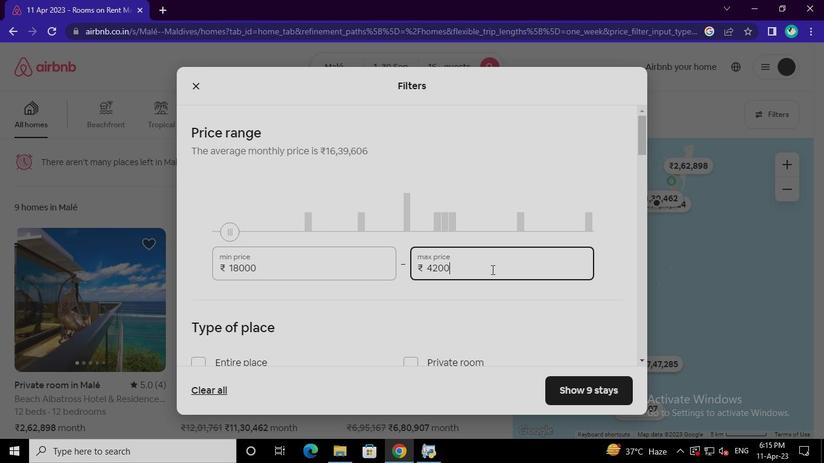 
Action: Keyboard Key.backspace
Screenshot: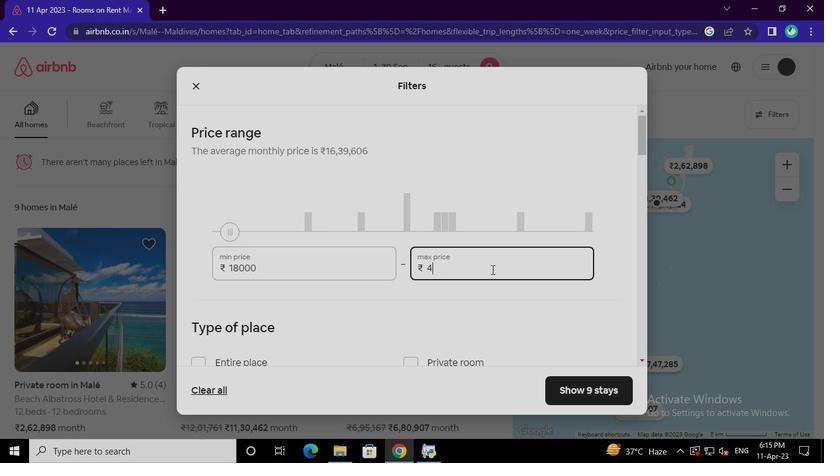 
Action: Keyboard Key.backspace
Screenshot: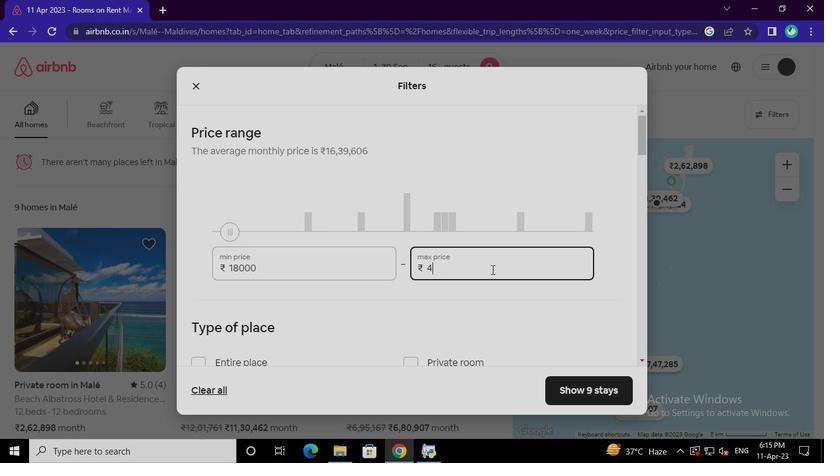 
Action: Keyboard Key.backspace
Screenshot: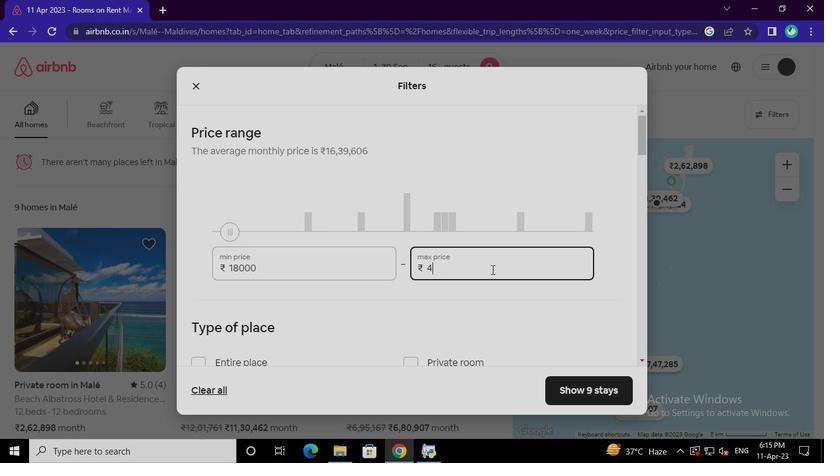 
Action: Keyboard <98>
Screenshot: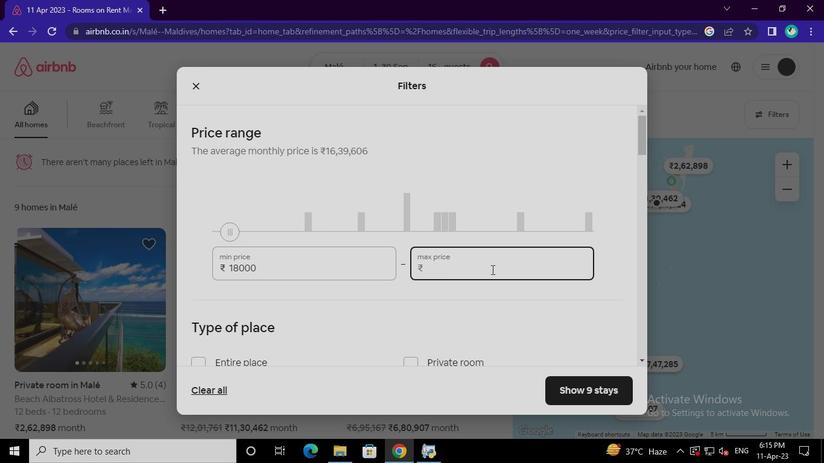
Action: Keyboard <101>
Screenshot: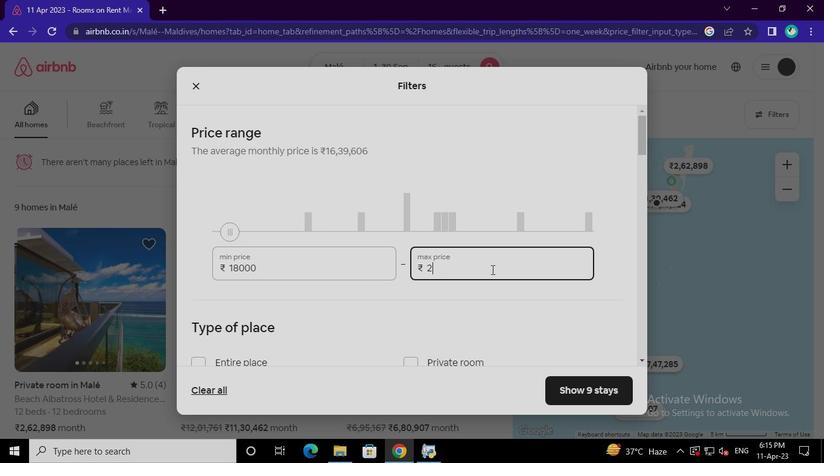 
Action: Keyboard <96>
Screenshot: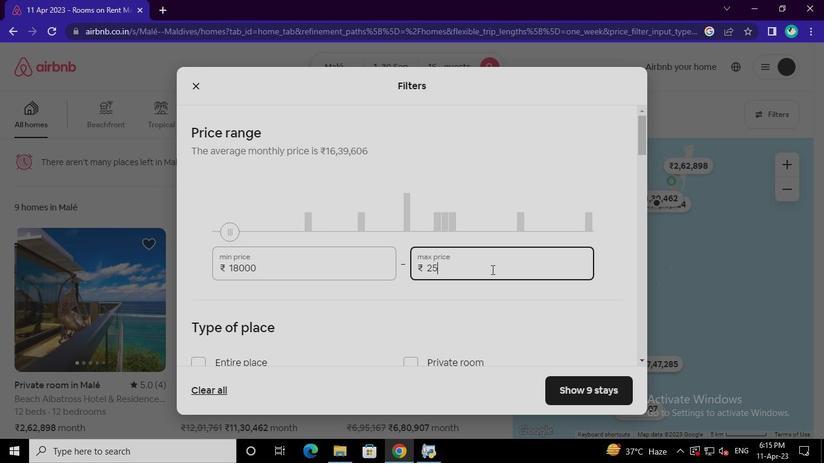 
Action: Keyboard <96>
Screenshot: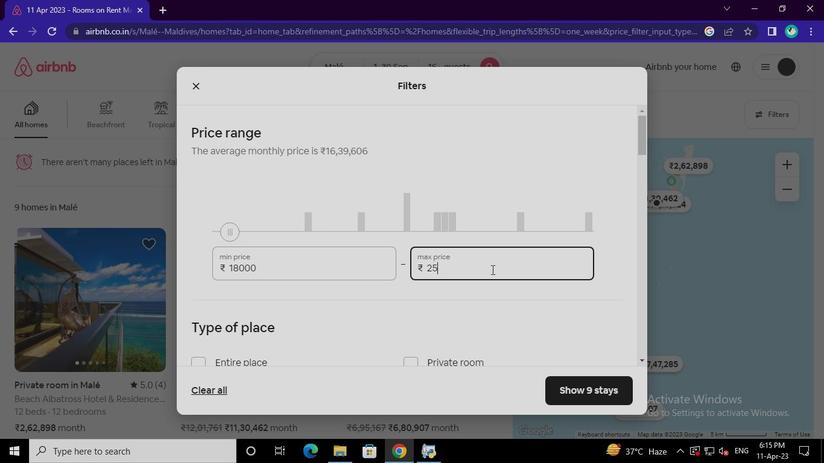 
Action: Keyboard <96>
Screenshot: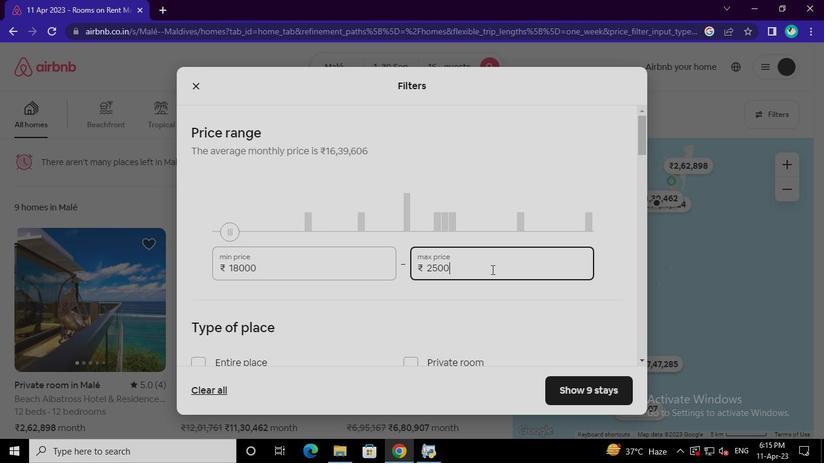 
Action: Mouse moved to (193, 249)
Screenshot: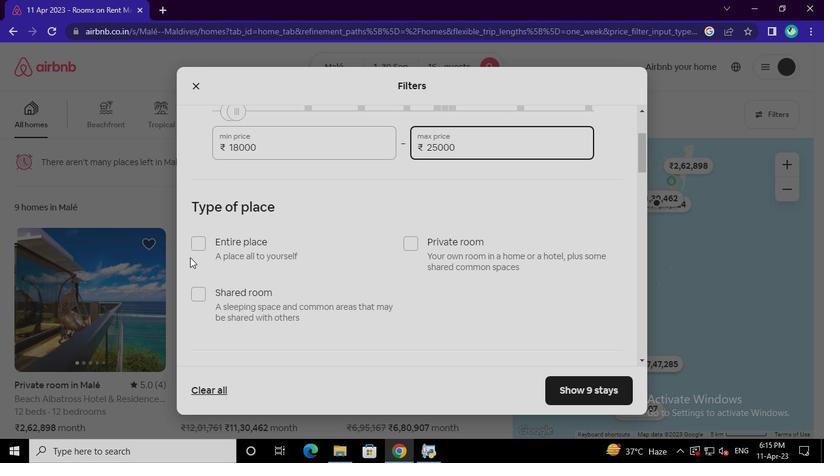 
Action: Mouse pressed left at (193, 249)
Screenshot: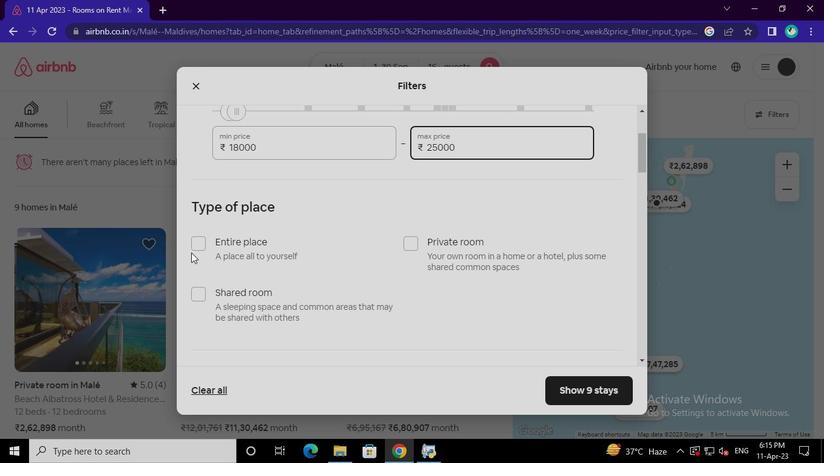 
Action: Mouse moved to (202, 301)
Screenshot: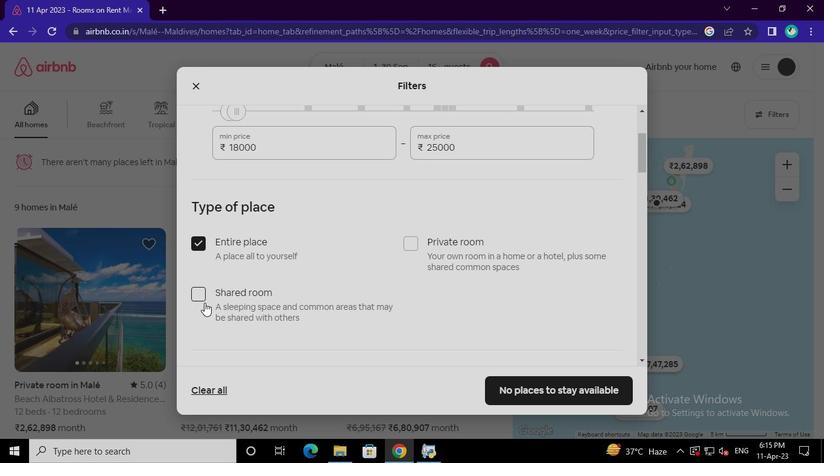 
Action: Mouse pressed left at (202, 301)
Screenshot: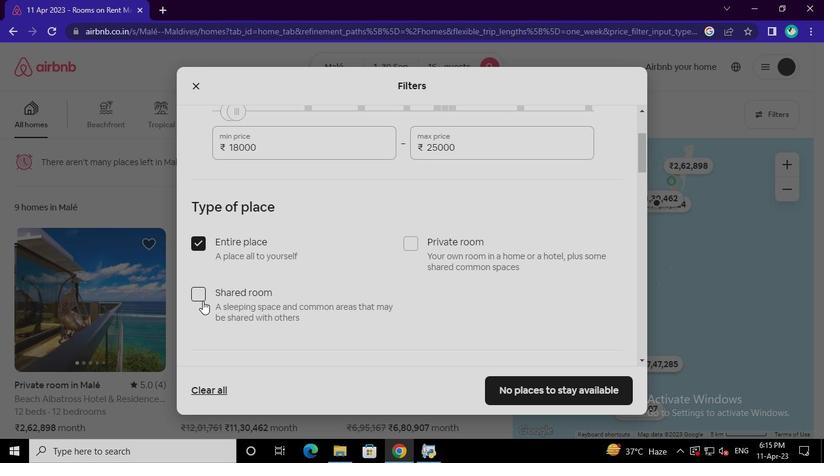 
Action: Mouse moved to (556, 263)
Screenshot: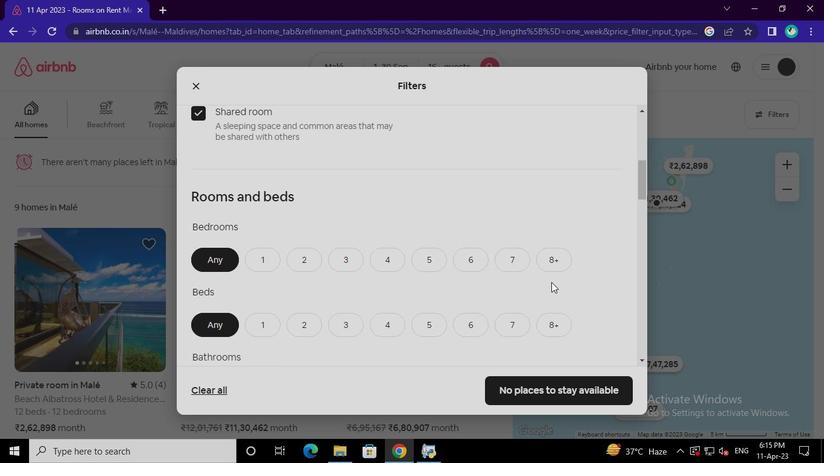 
Action: Mouse pressed left at (556, 263)
Screenshot: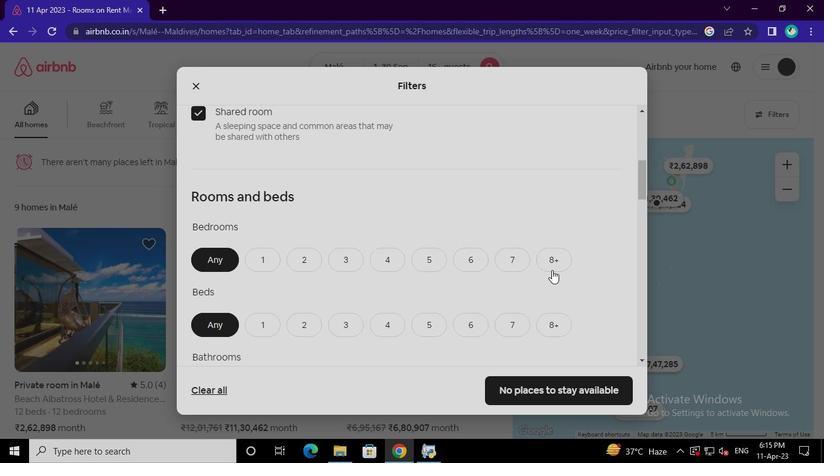 
Action: Mouse moved to (559, 324)
Screenshot: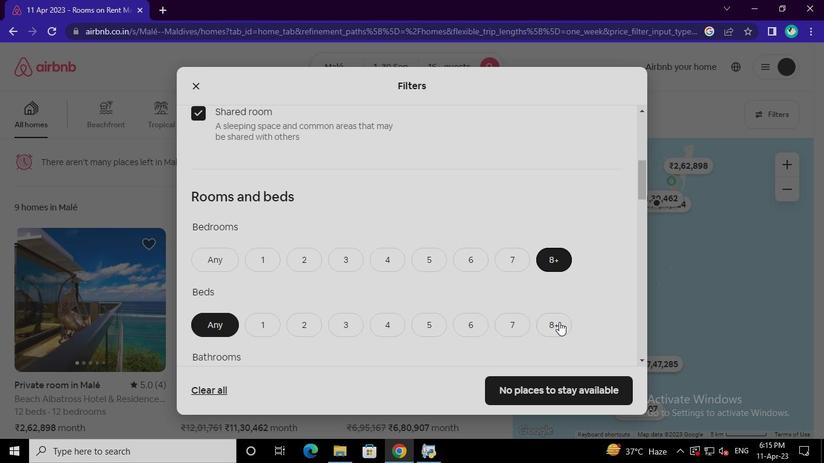 
Action: Mouse pressed left at (559, 324)
Screenshot: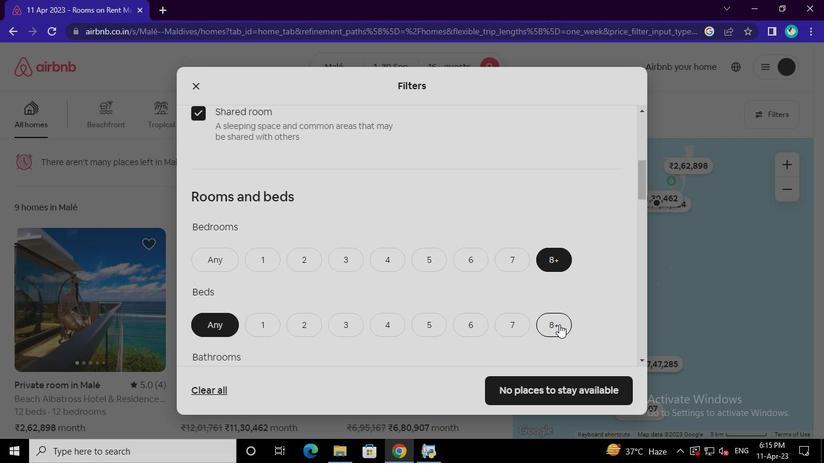 
Action: Mouse moved to (550, 276)
Screenshot: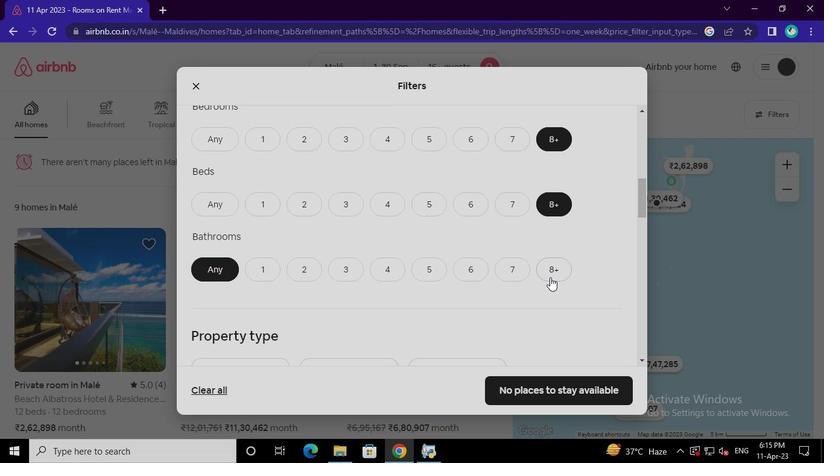 
Action: Mouse pressed left at (550, 276)
Screenshot: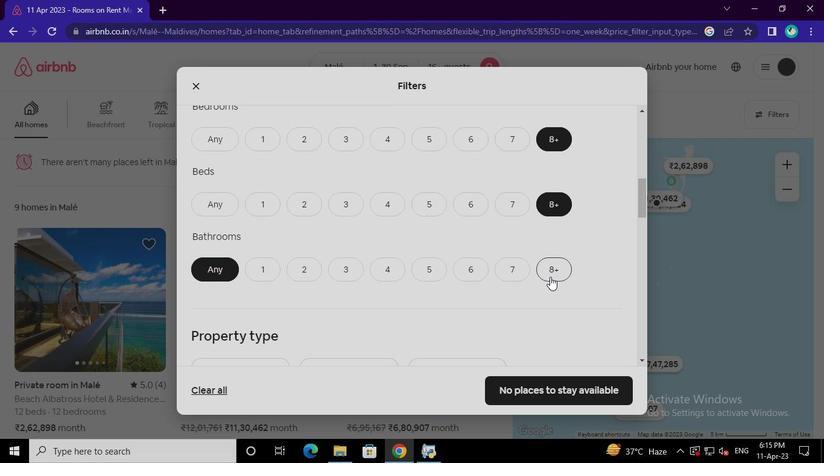 
Action: Mouse moved to (447, 279)
Screenshot: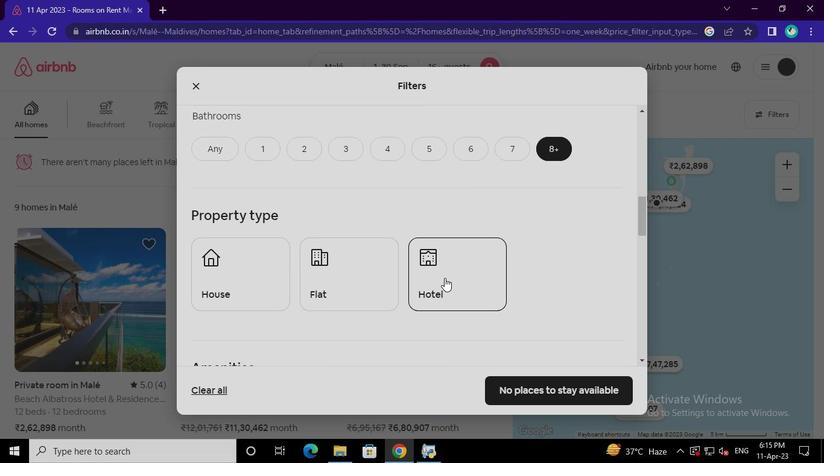
Action: Mouse pressed left at (447, 279)
Screenshot: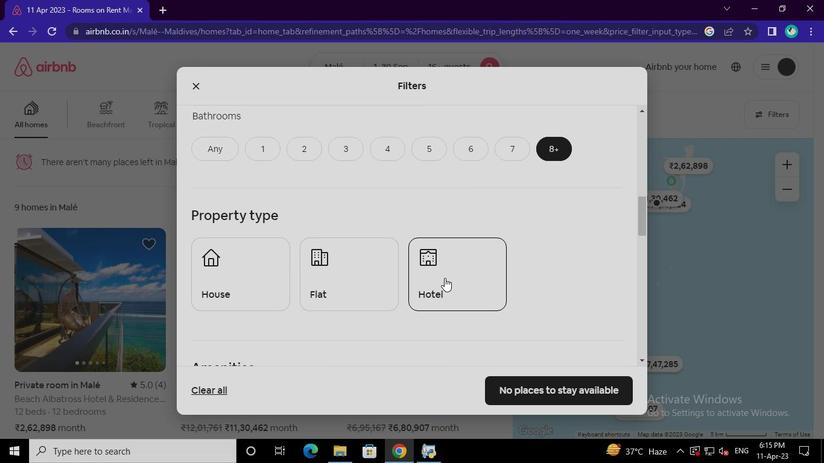 
Action: Mouse moved to (232, 277)
Screenshot: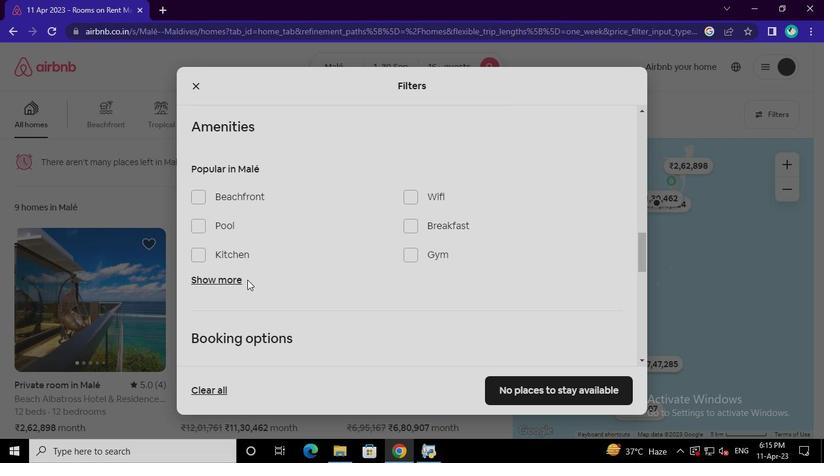 
Action: Mouse pressed left at (232, 277)
Screenshot: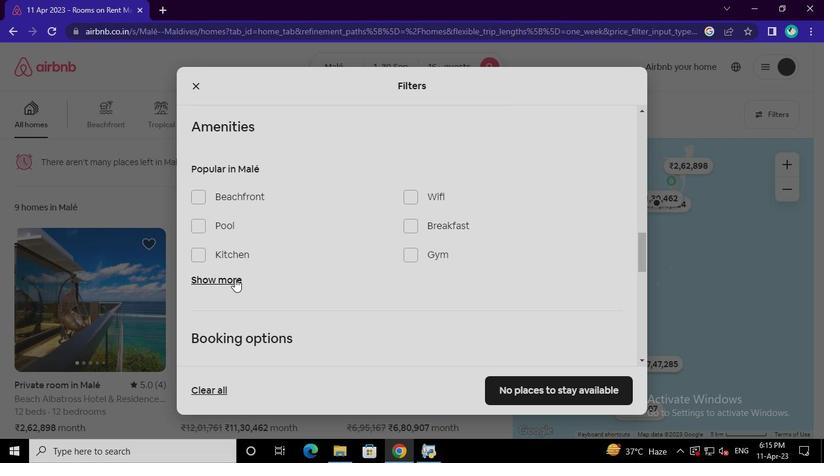 
Action: Mouse moved to (217, 223)
Screenshot: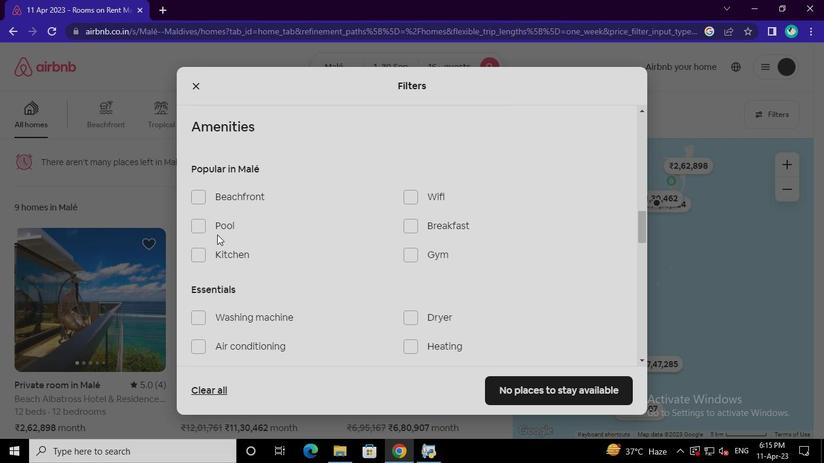 
Action: Mouse pressed left at (217, 223)
Screenshot: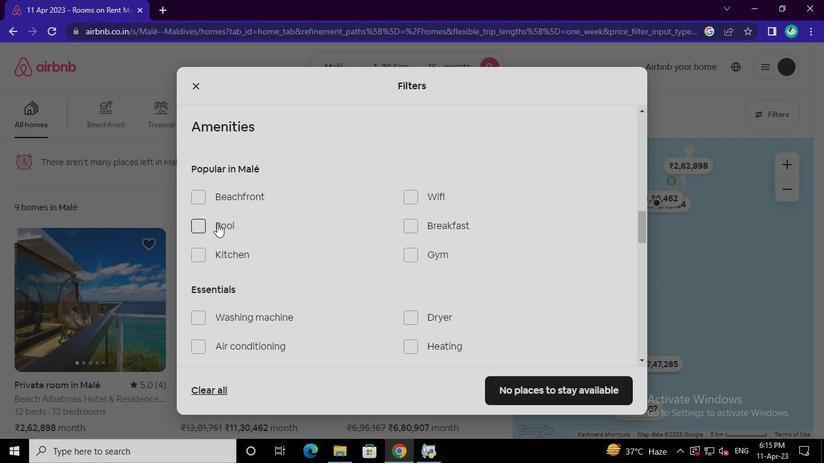 
Action: Mouse moved to (431, 228)
Screenshot: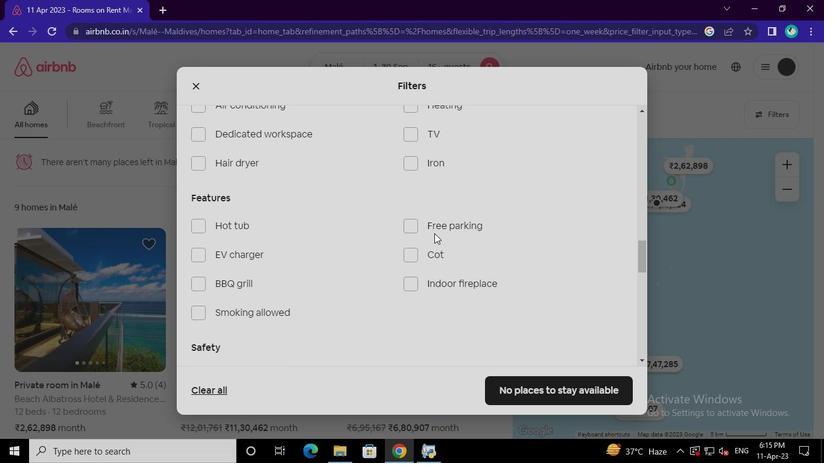 
Action: Mouse pressed left at (431, 228)
Screenshot: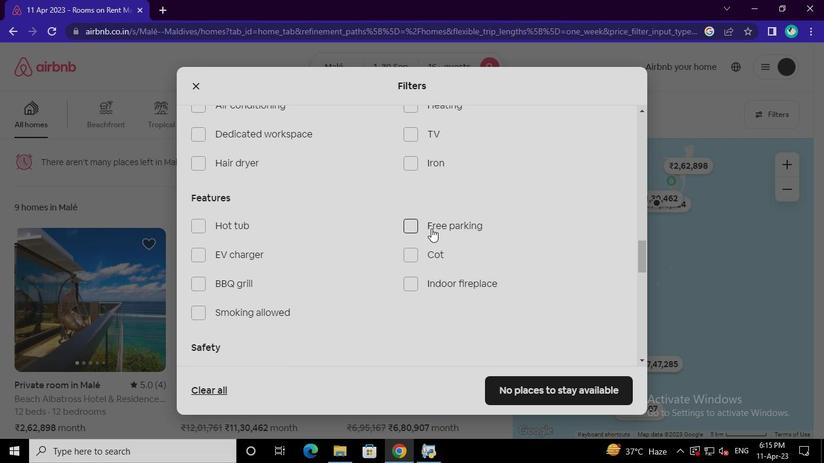 
Action: Mouse moved to (429, 137)
Screenshot: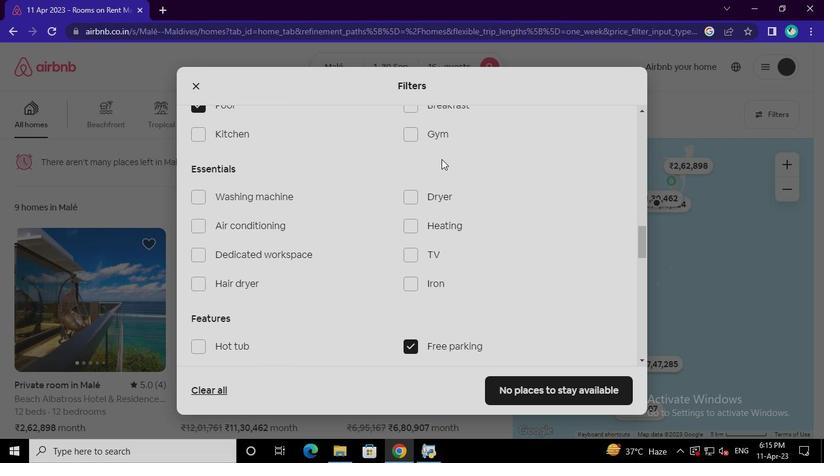 
Action: Mouse pressed left at (429, 137)
Screenshot: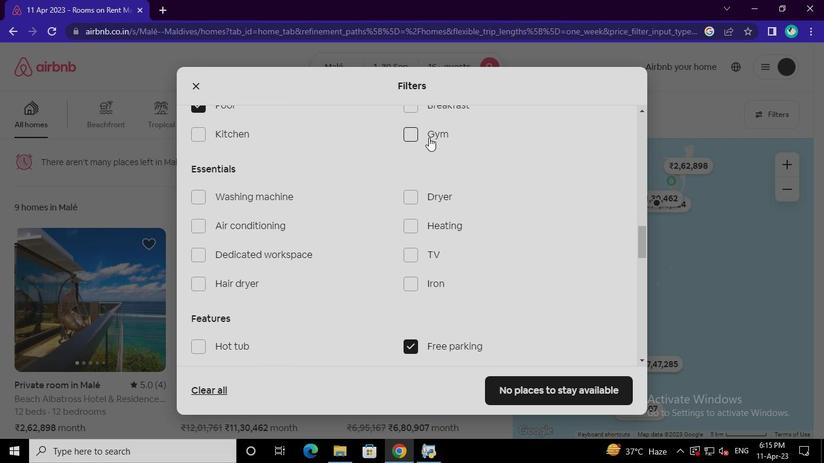 
Action: Mouse moved to (422, 165)
Screenshot: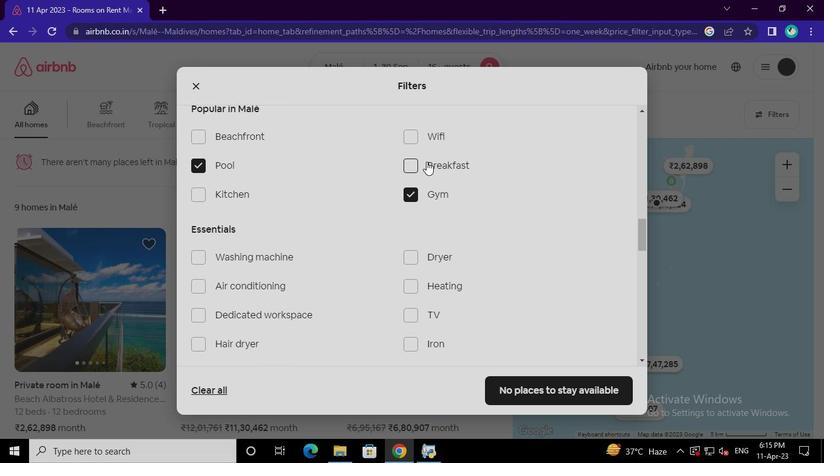 
Action: Mouse pressed left at (422, 165)
Screenshot: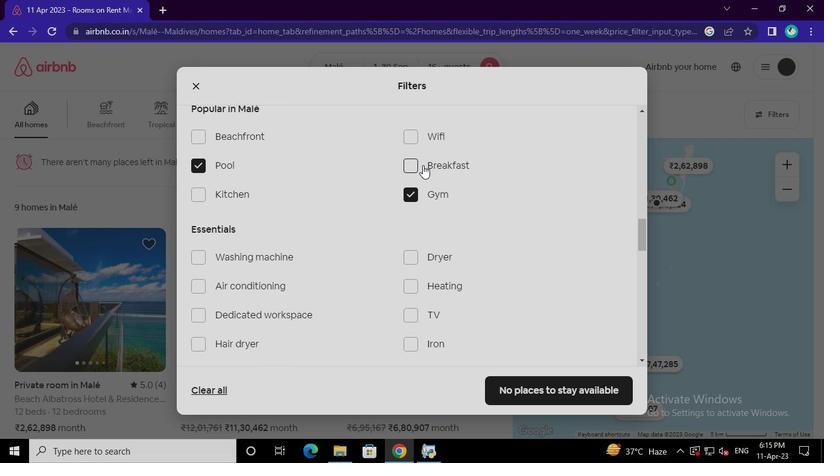 
Action: Mouse moved to (237, 255)
Screenshot: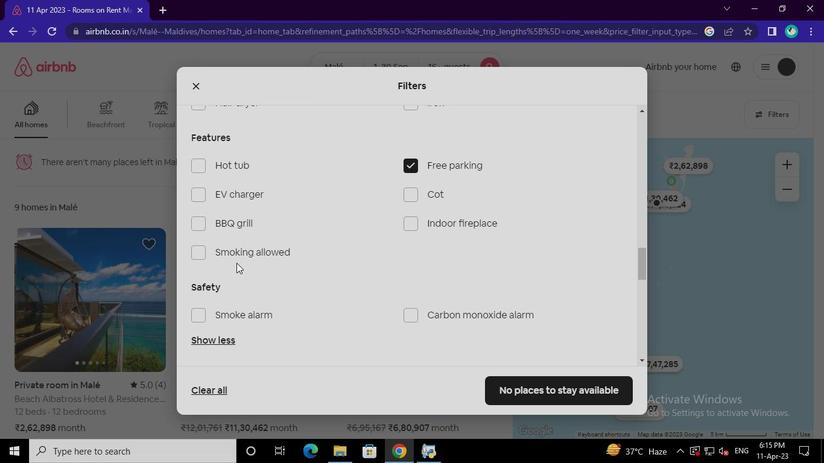 
Action: Mouse pressed left at (237, 255)
Screenshot: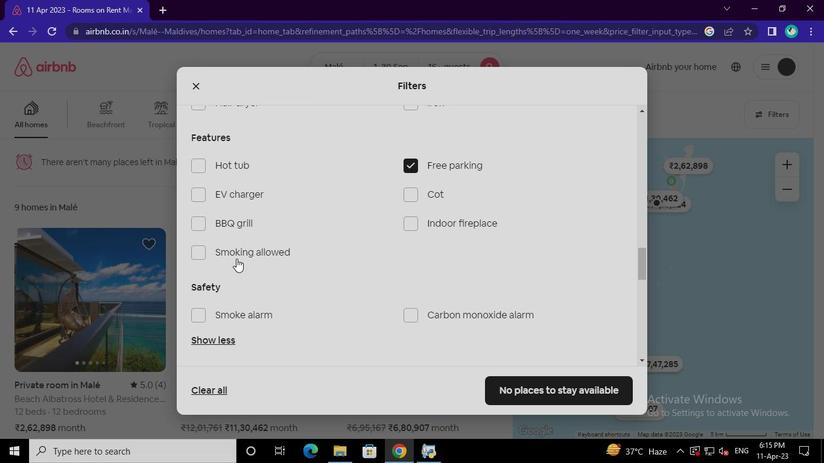 
Action: Mouse moved to (601, 241)
Screenshot: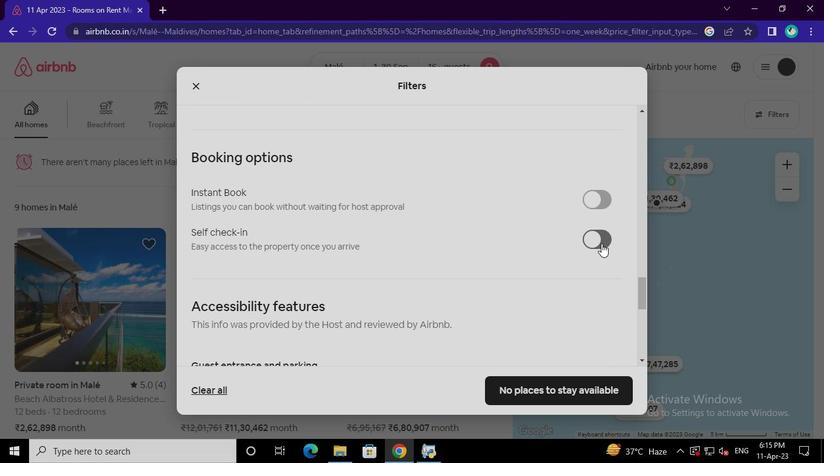 
Action: Mouse pressed left at (601, 241)
Screenshot: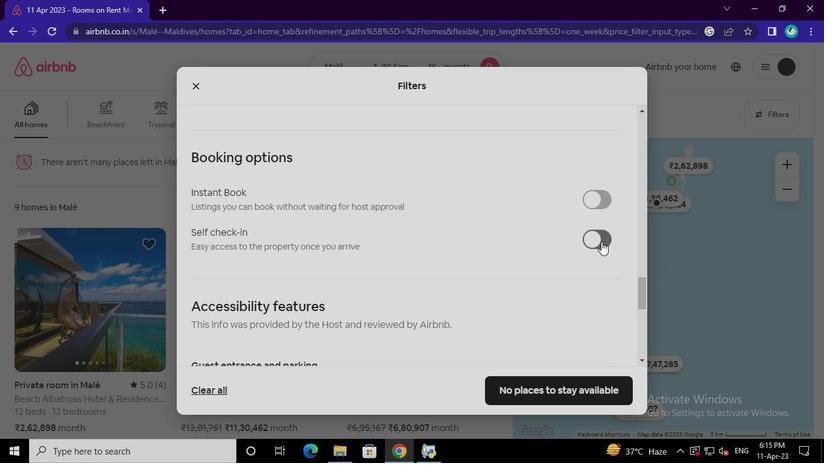 
Action: Mouse moved to (238, 299)
Screenshot: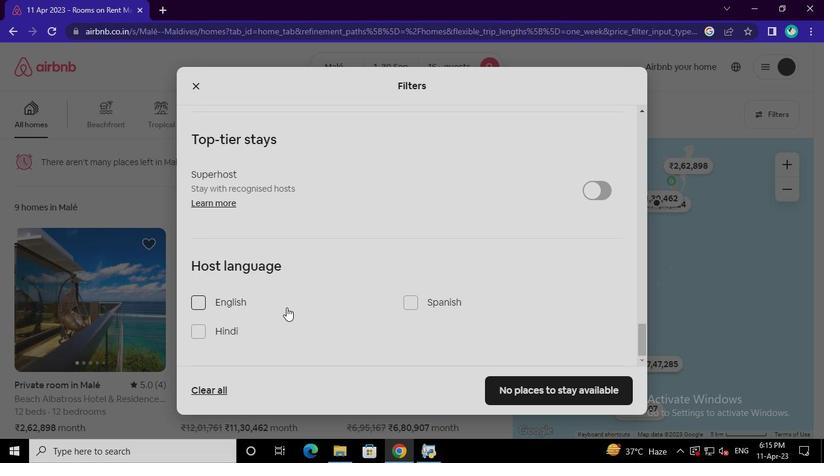 
Action: Mouse pressed left at (238, 299)
Screenshot: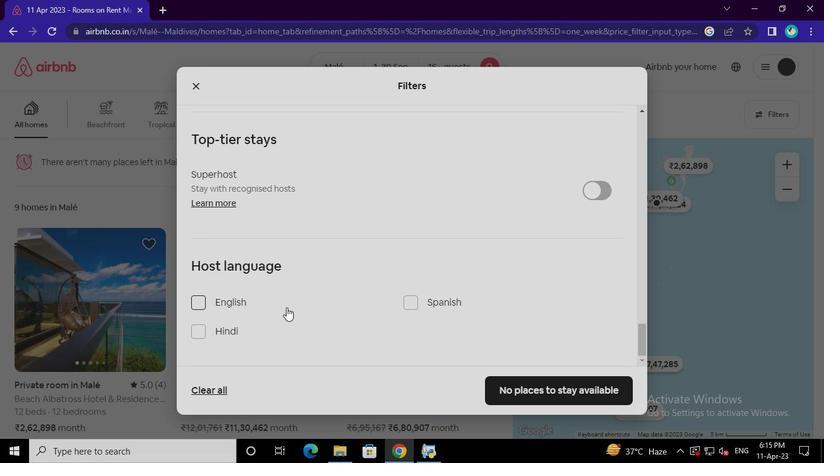 
Action: Mouse moved to (510, 383)
Screenshot: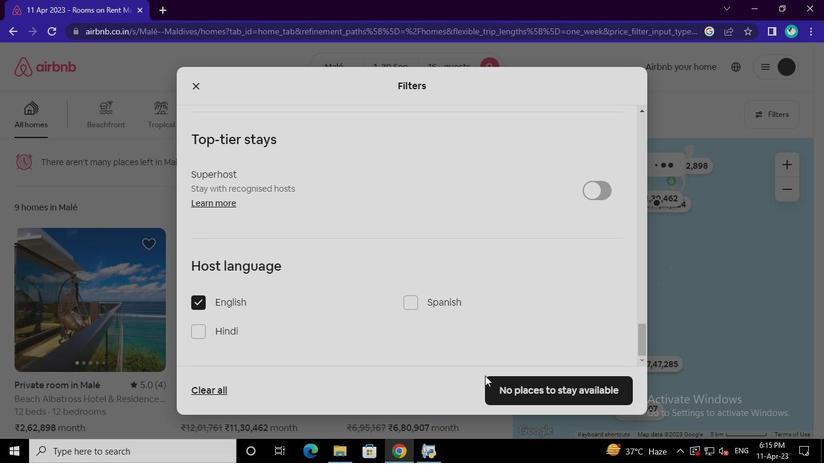 
Action: Mouse pressed left at (510, 383)
Screenshot: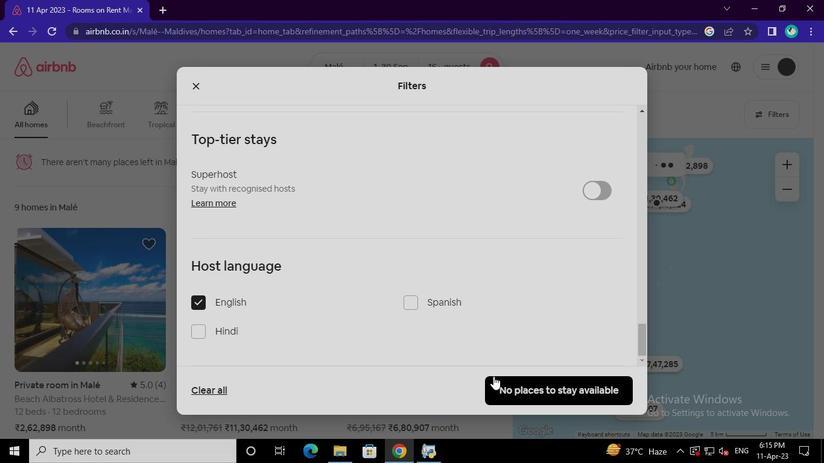 
Action: Mouse moved to (424, 458)
Screenshot: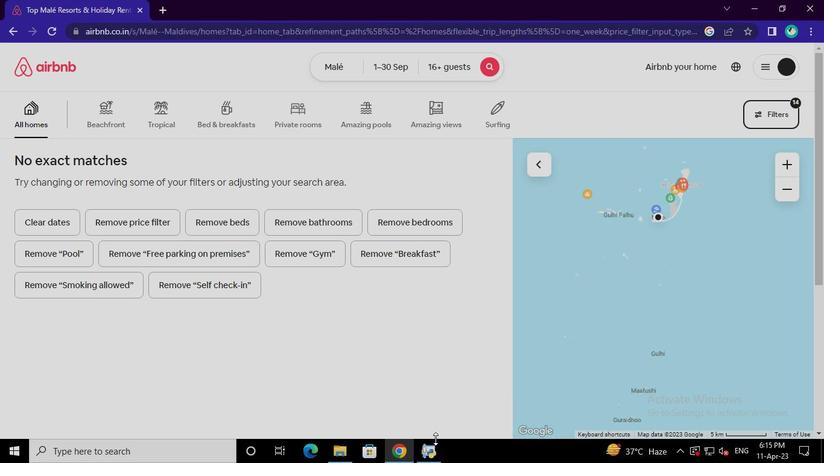 
Action: Mouse pressed left at (424, 458)
Screenshot: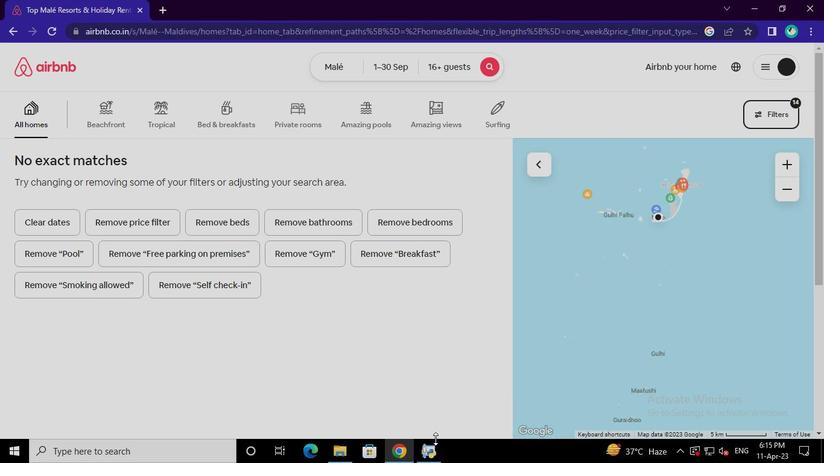 
Action: Mouse moved to (644, 73)
Screenshot: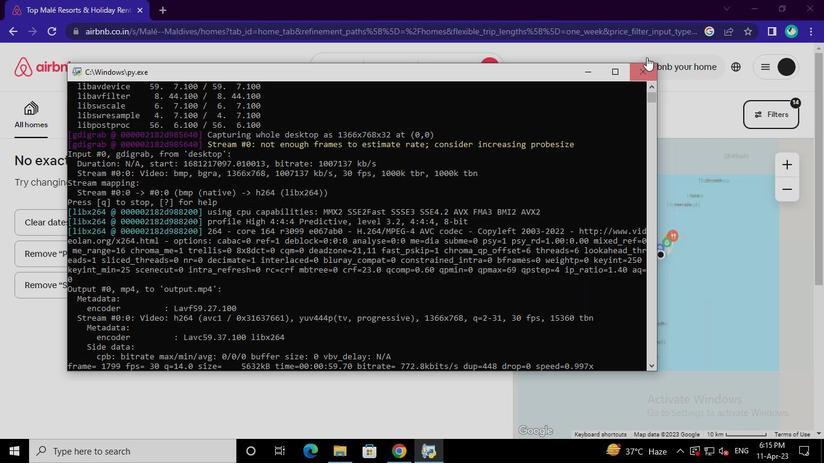 
Action: Mouse pressed left at (644, 73)
Screenshot: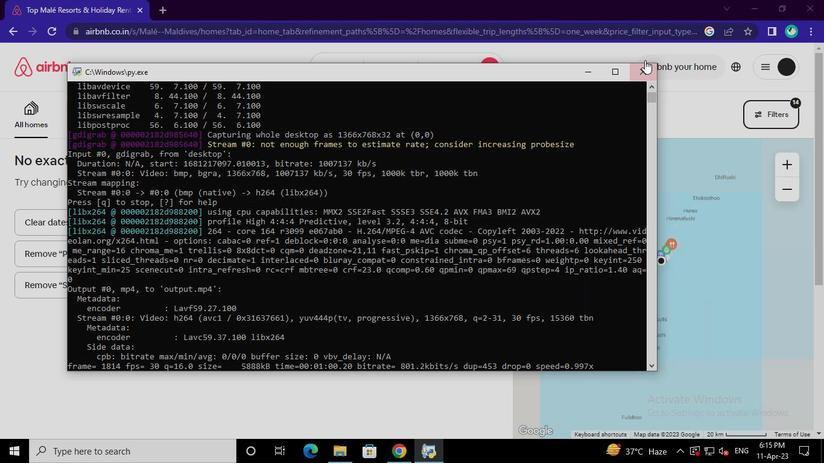 
Action: Mouse moved to (640, 77)
Screenshot: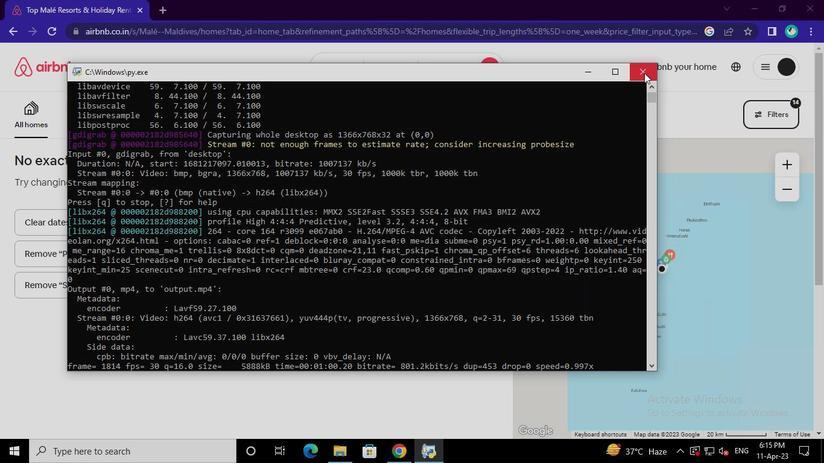 
